 Task: Find connections with filter location Sārangpur with filter topic #sustainabilitywith filter profile language English with filter current company Aspiring Minds with filter school Government Polytechnic College with filter industry Physical, Occupational and Speech Therapists with filter service category Commercial Real Estate with filter keywords title Bookkeeper
Action: Mouse moved to (499, 63)
Screenshot: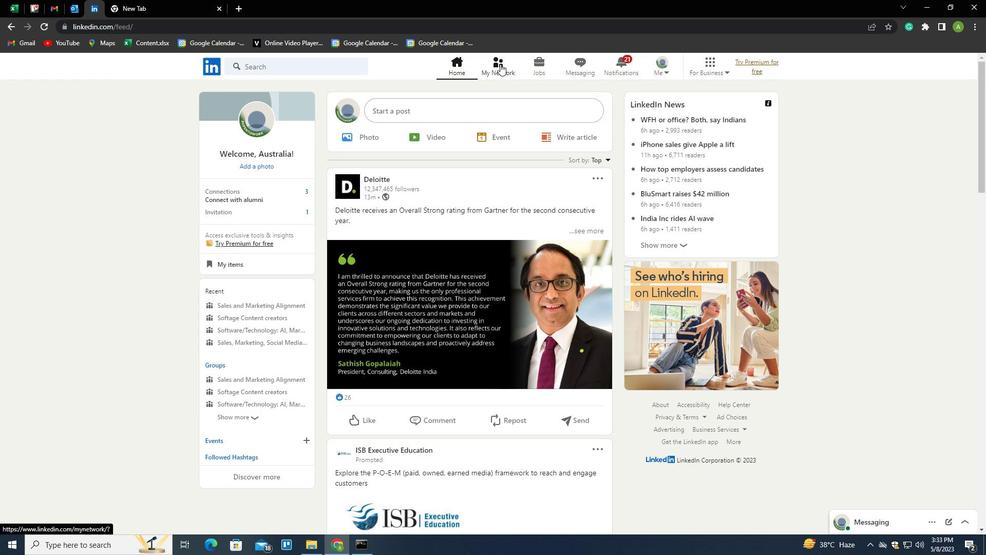 
Action: Mouse pressed left at (499, 63)
Screenshot: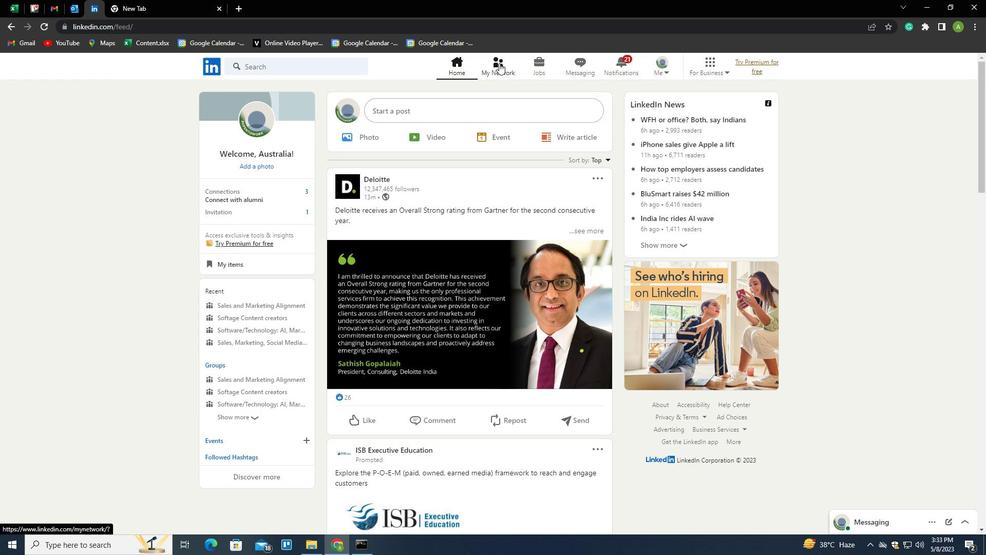 
Action: Mouse moved to (284, 119)
Screenshot: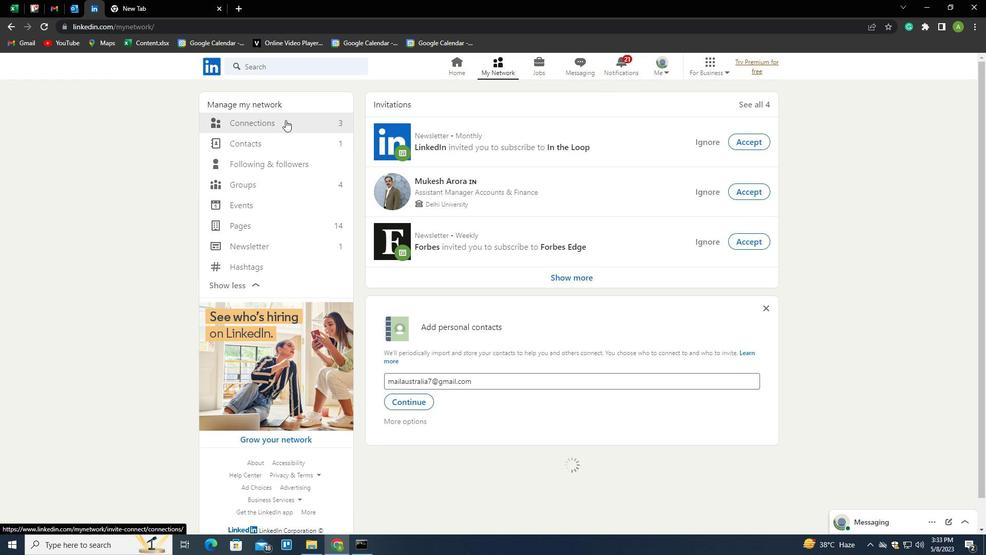 
Action: Mouse pressed left at (284, 119)
Screenshot: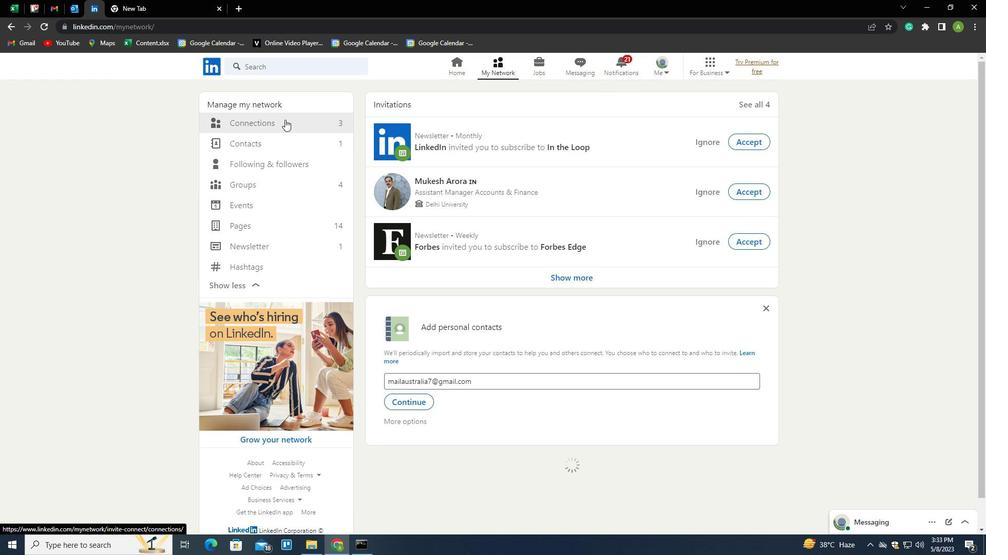 
Action: Mouse moved to (564, 121)
Screenshot: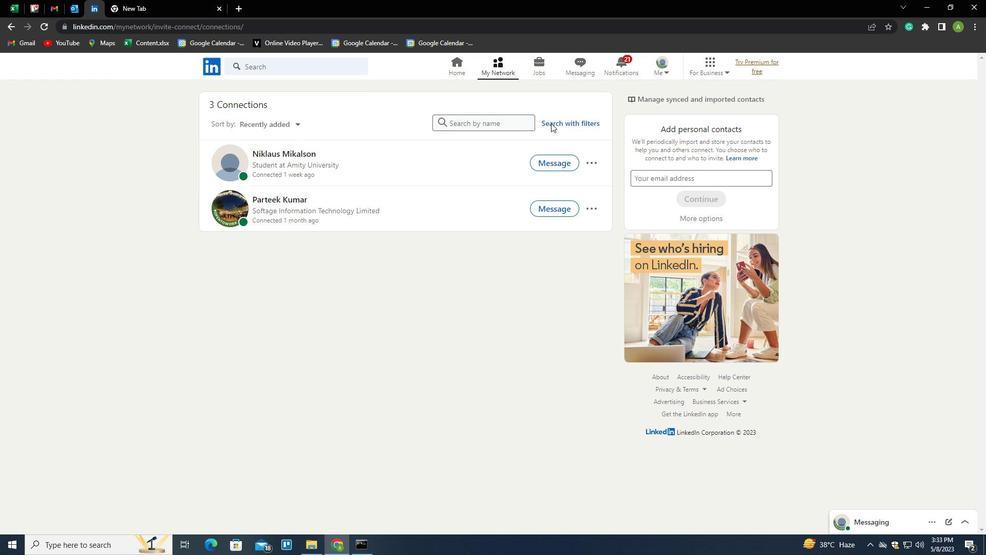 
Action: Mouse pressed left at (564, 121)
Screenshot: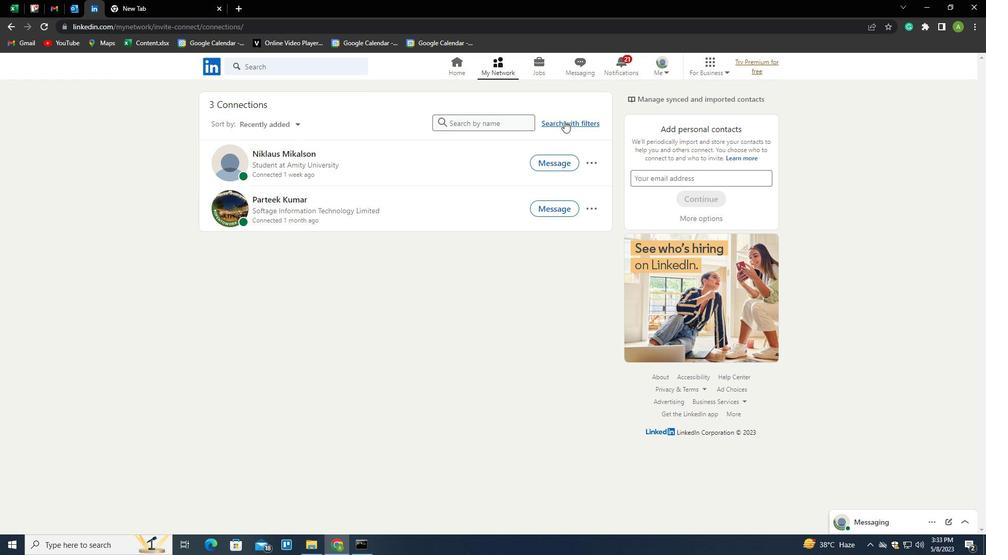 
Action: Mouse moved to (521, 95)
Screenshot: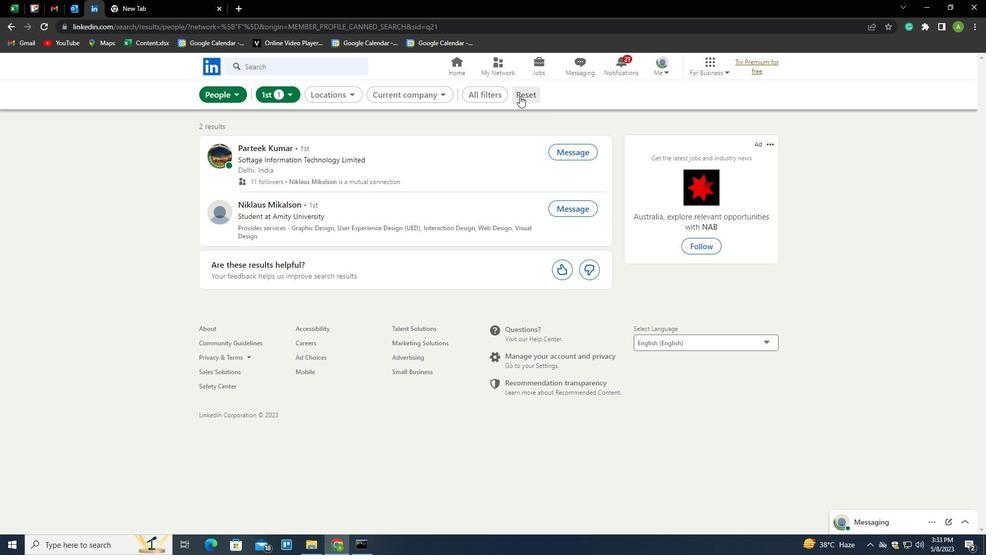 
Action: Mouse pressed left at (521, 95)
Screenshot: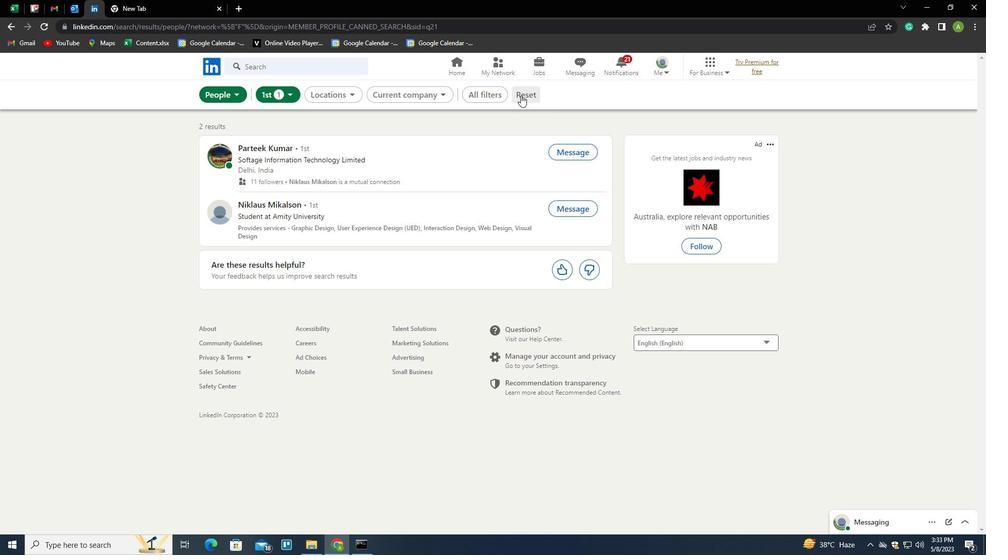 
Action: Mouse moved to (509, 97)
Screenshot: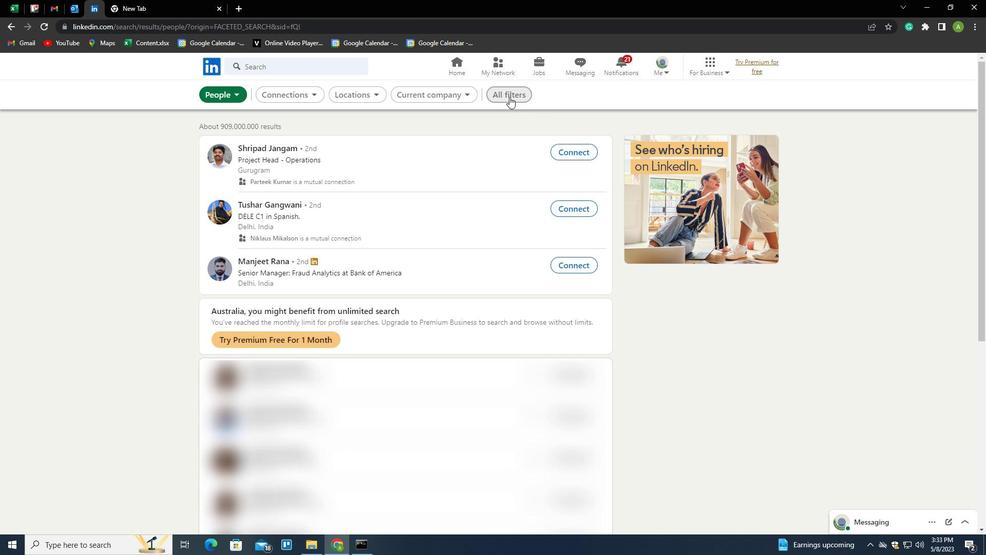
Action: Mouse pressed left at (509, 97)
Screenshot: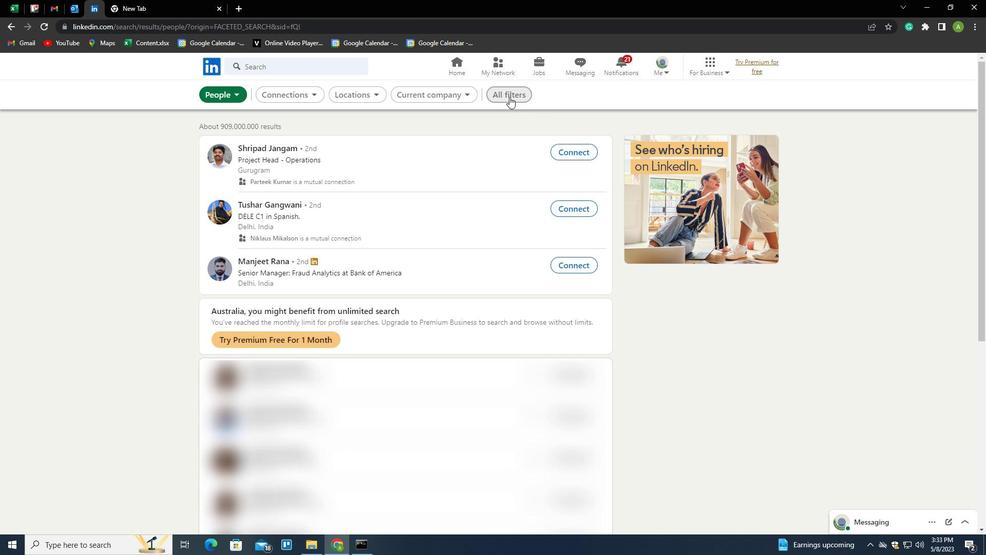 
Action: Mouse moved to (836, 274)
Screenshot: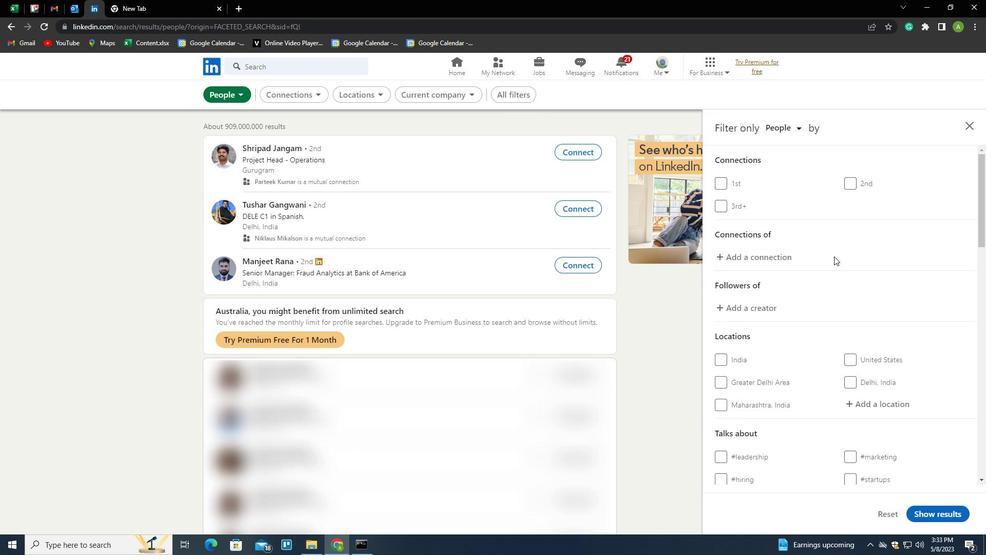 
Action: Mouse scrolled (836, 273) with delta (0, 0)
Screenshot: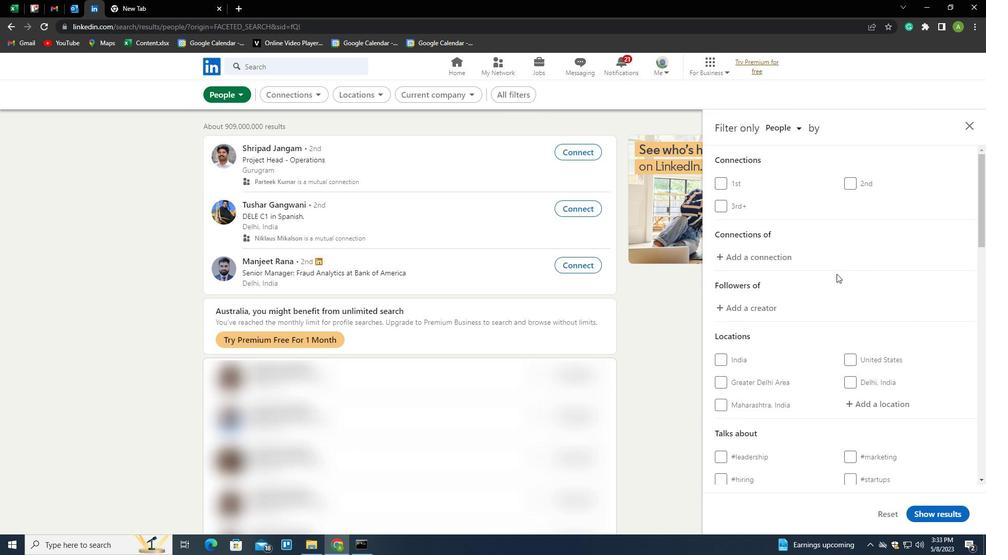 
Action: Mouse scrolled (836, 273) with delta (0, 0)
Screenshot: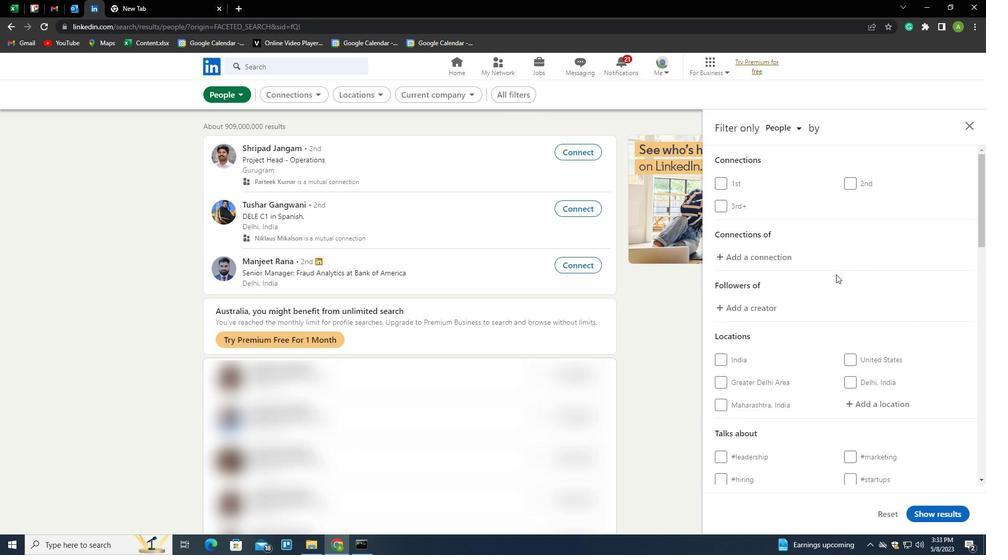 
Action: Mouse moved to (869, 308)
Screenshot: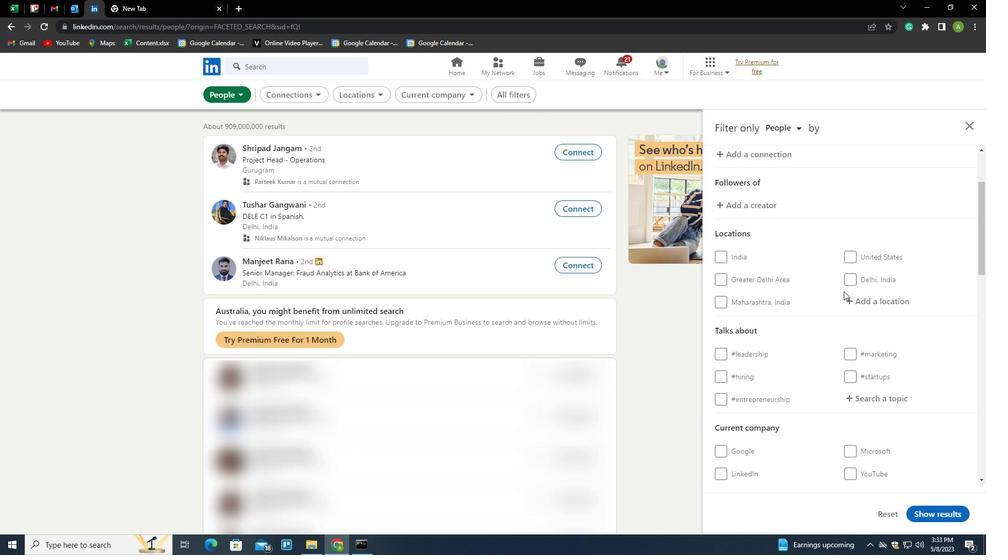 
Action: Mouse pressed left at (869, 308)
Screenshot: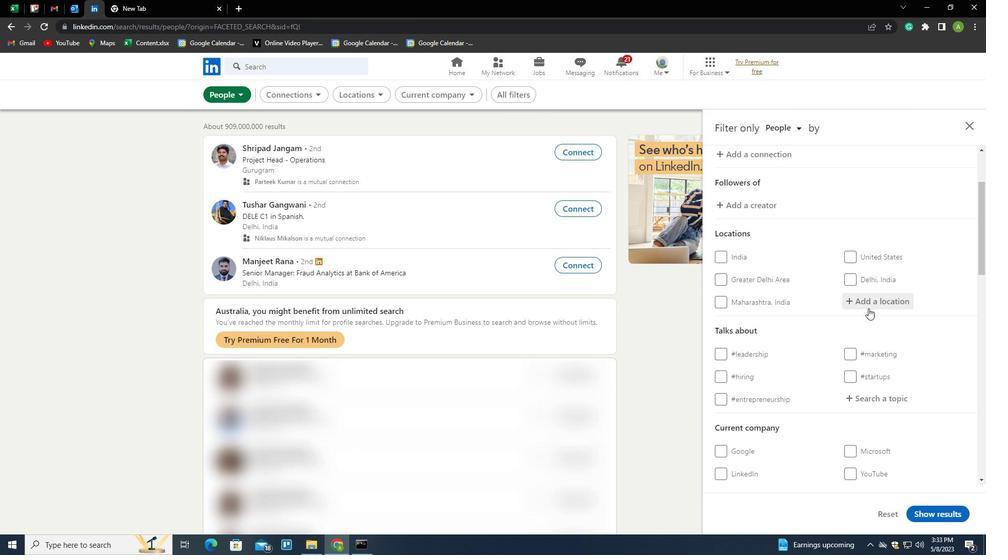 
Action: Key pressed <Key.shift>S
Screenshot: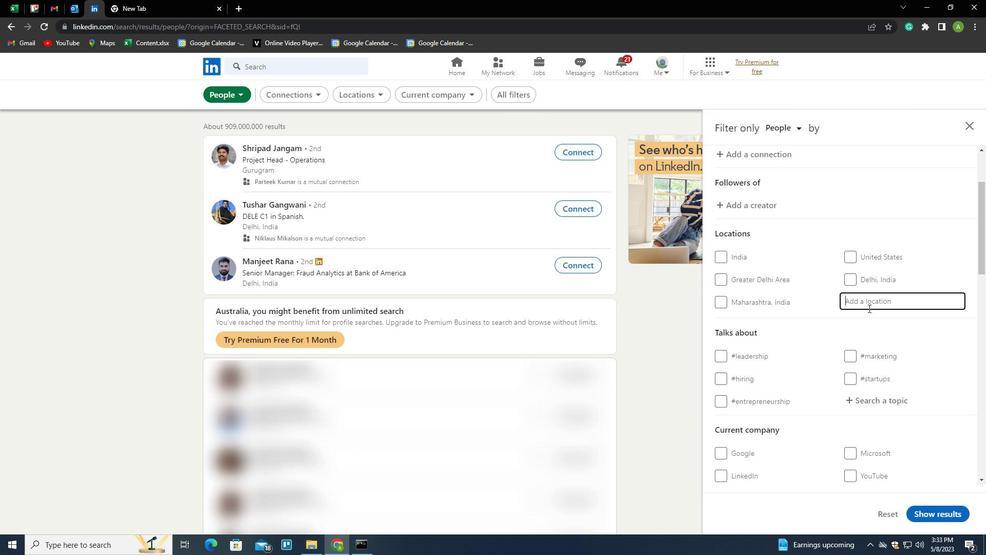 
Action: Mouse moved to (870, 295)
Screenshot: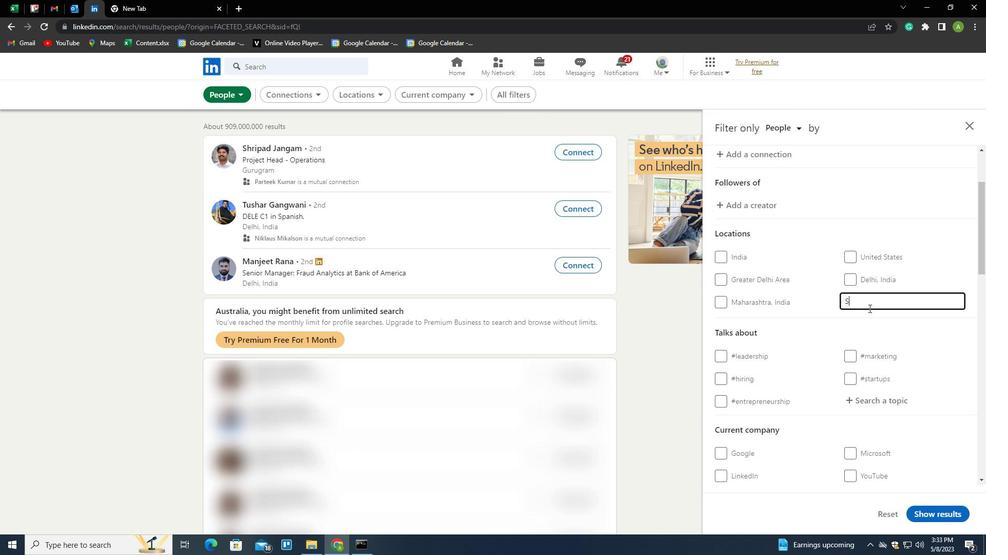 
Action: Key pressed A
Screenshot: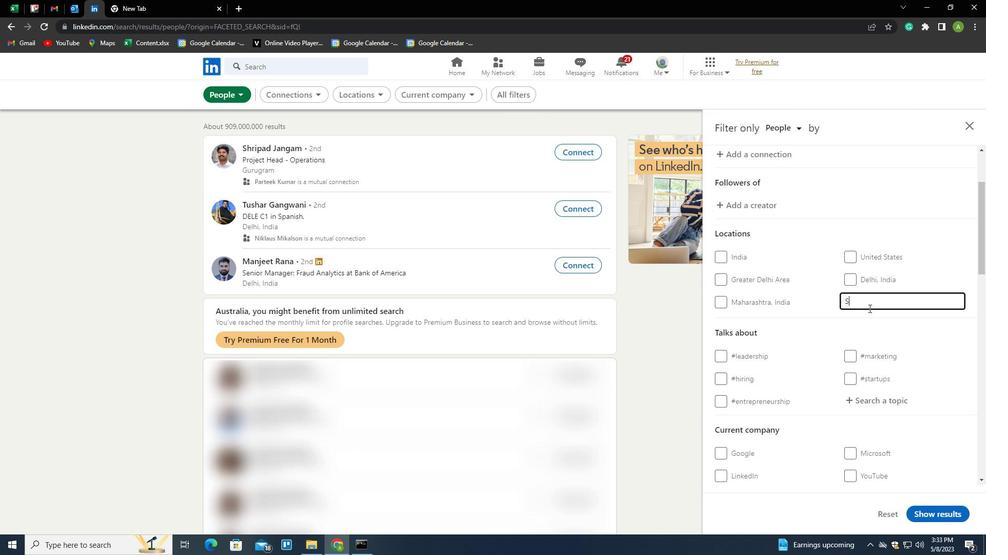 
Action: Mouse moved to (874, 288)
Screenshot: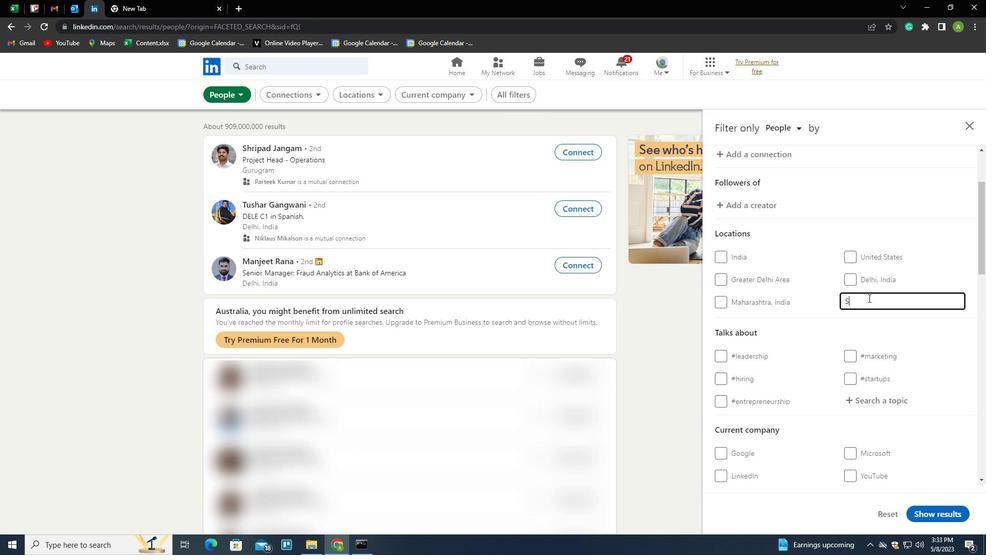 
Action: Key pressed RANGPUR<Key.down><Key.enter>
Screenshot: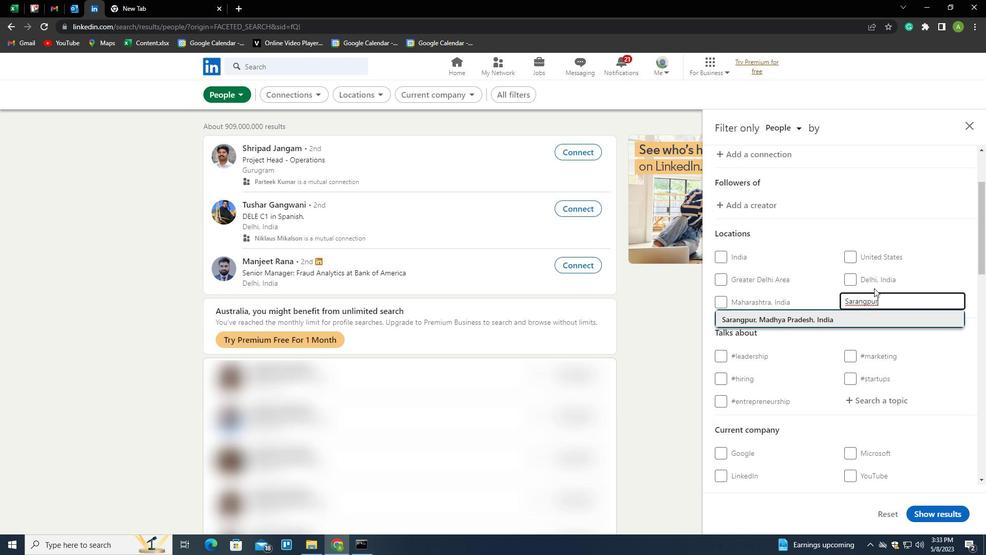 
Action: Mouse moved to (861, 298)
Screenshot: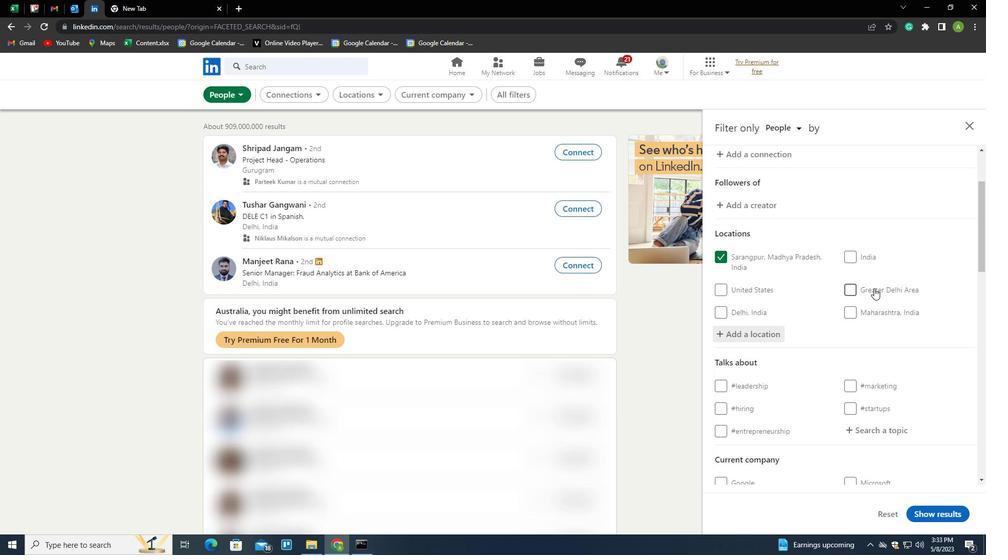 
Action: Mouse scrolled (861, 297) with delta (0, 0)
Screenshot: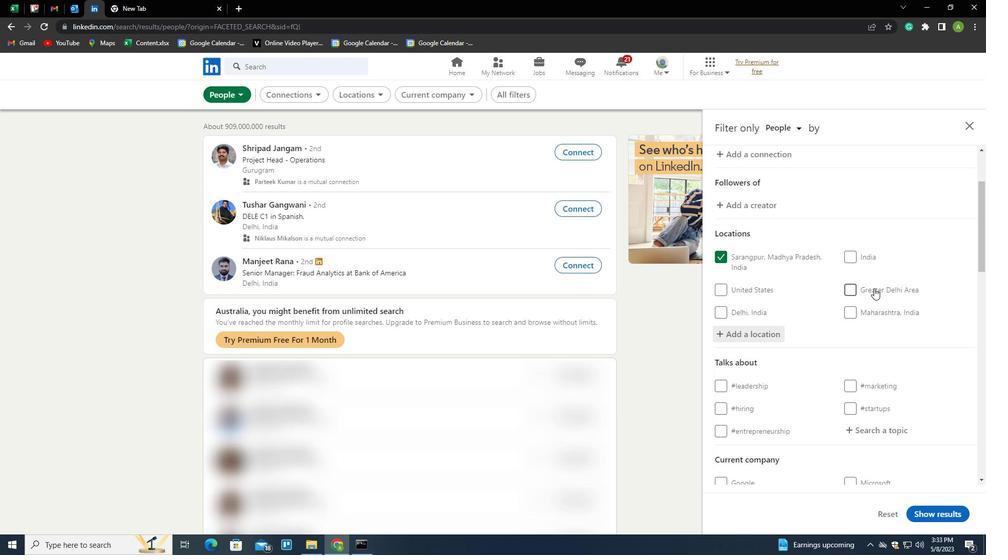 
Action: Mouse scrolled (861, 297) with delta (0, 0)
Screenshot: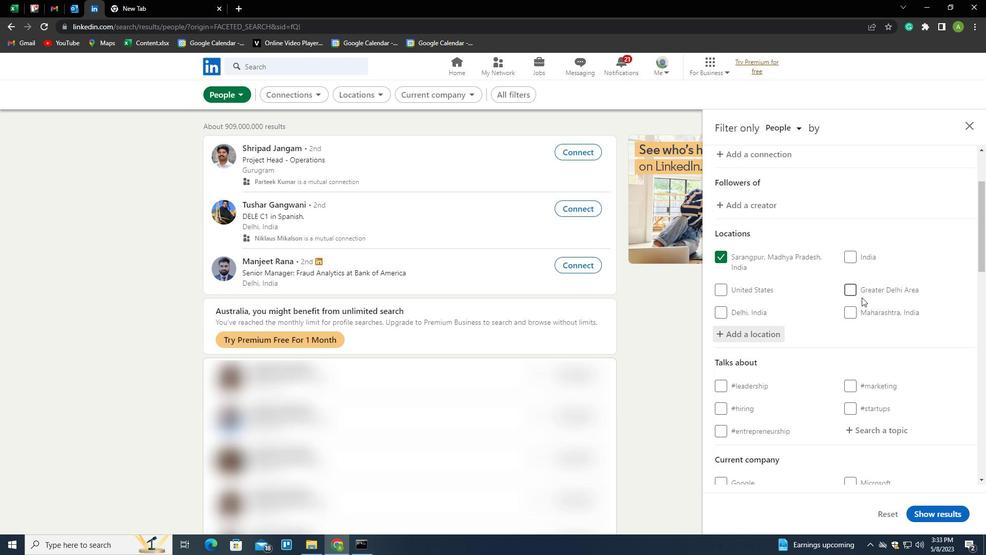 
Action: Mouse scrolled (861, 297) with delta (0, 0)
Screenshot: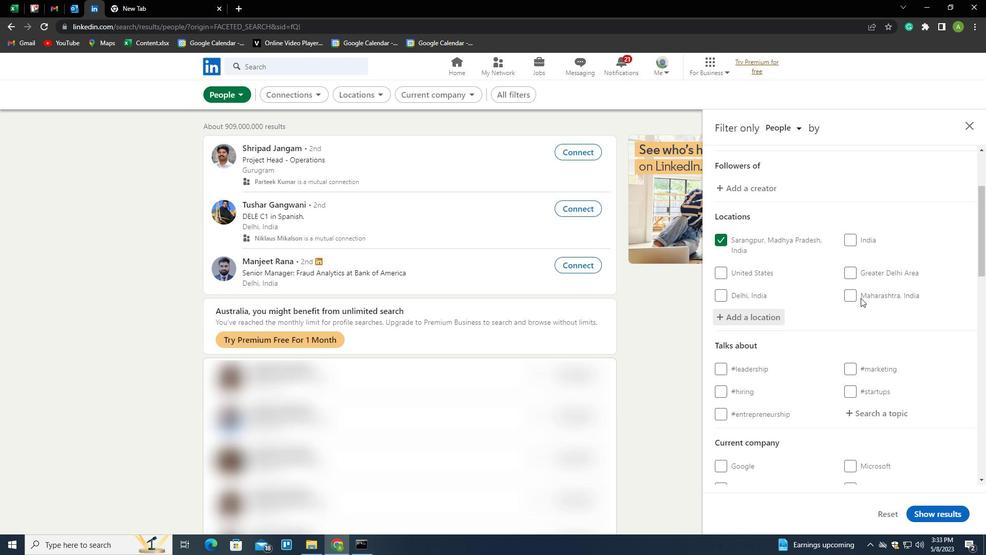 
Action: Mouse moved to (868, 278)
Screenshot: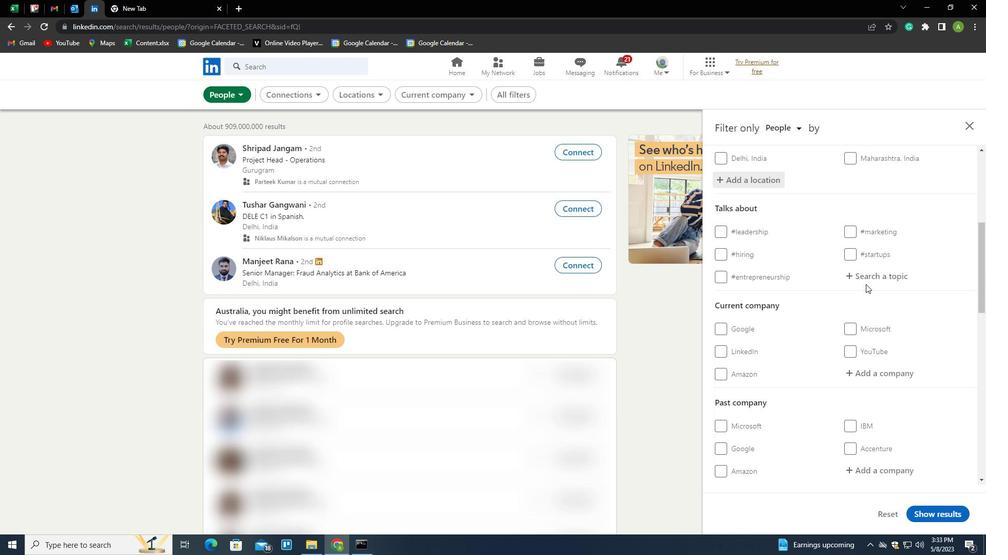 
Action: Mouse pressed left at (868, 278)
Screenshot: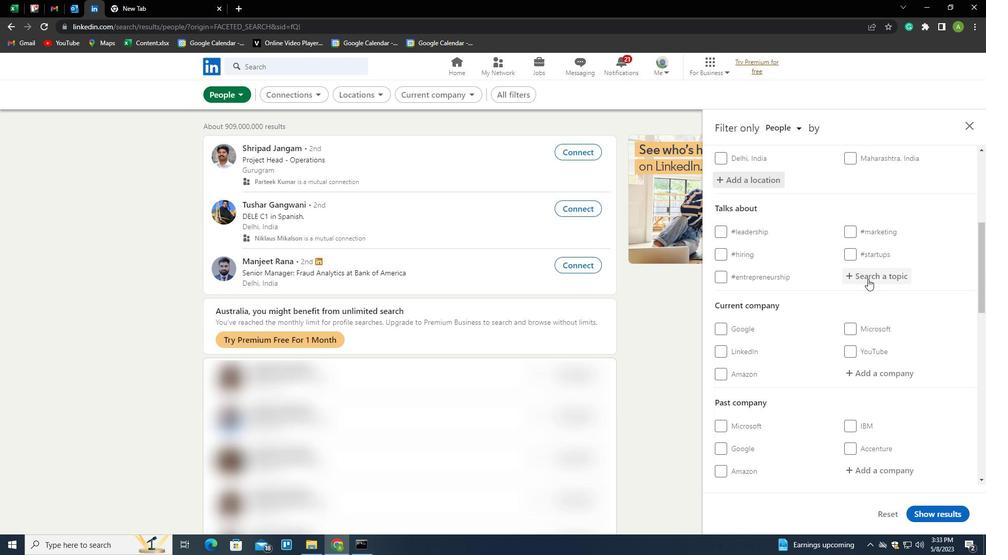 
Action: Mouse moved to (868, 277)
Screenshot: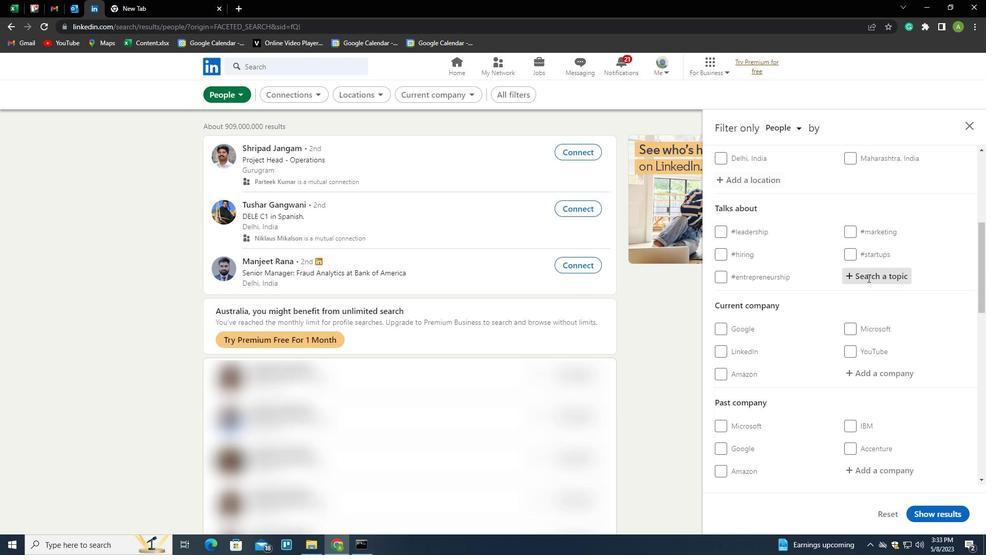 
Action: Key pressed S
Screenshot: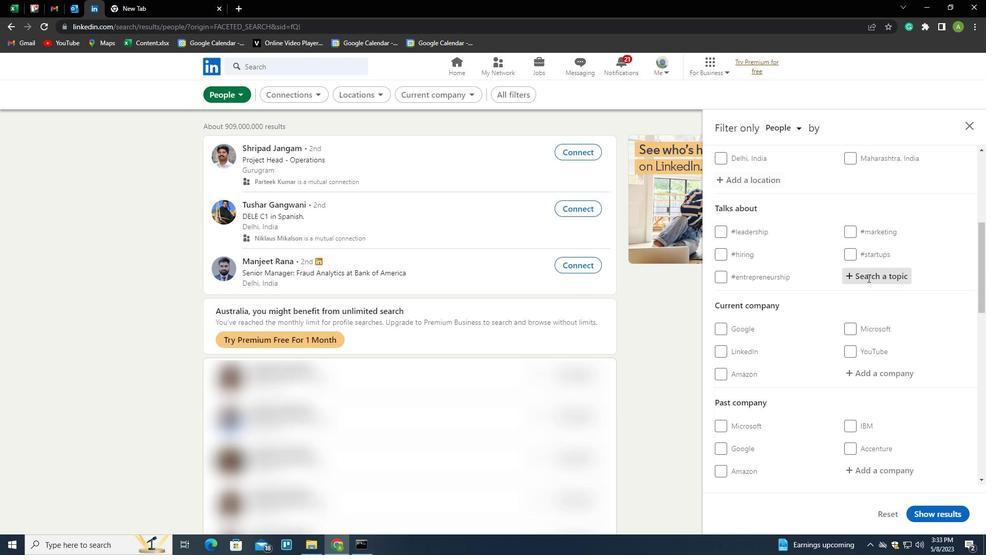 
Action: Mouse moved to (868, 277)
Screenshot: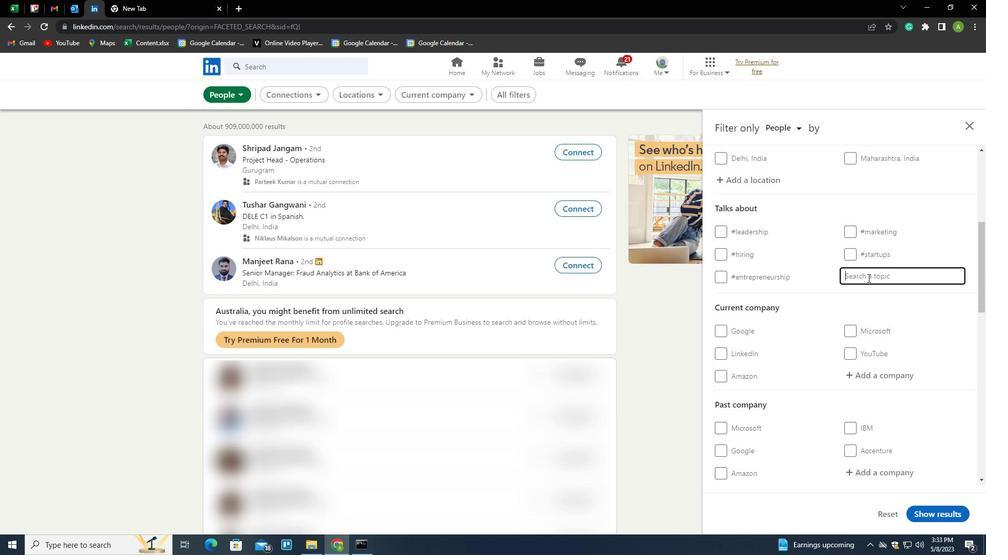 
Action: Key pressed USTAINABILITY<Key.down><Key.enter>
Screenshot: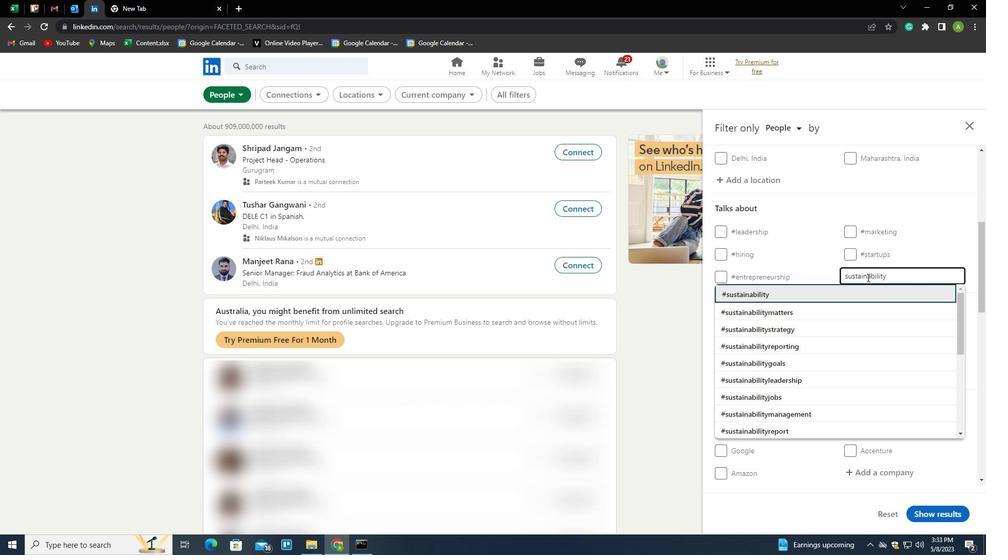 
Action: Mouse scrolled (868, 277) with delta (0, 0)
Screenshot: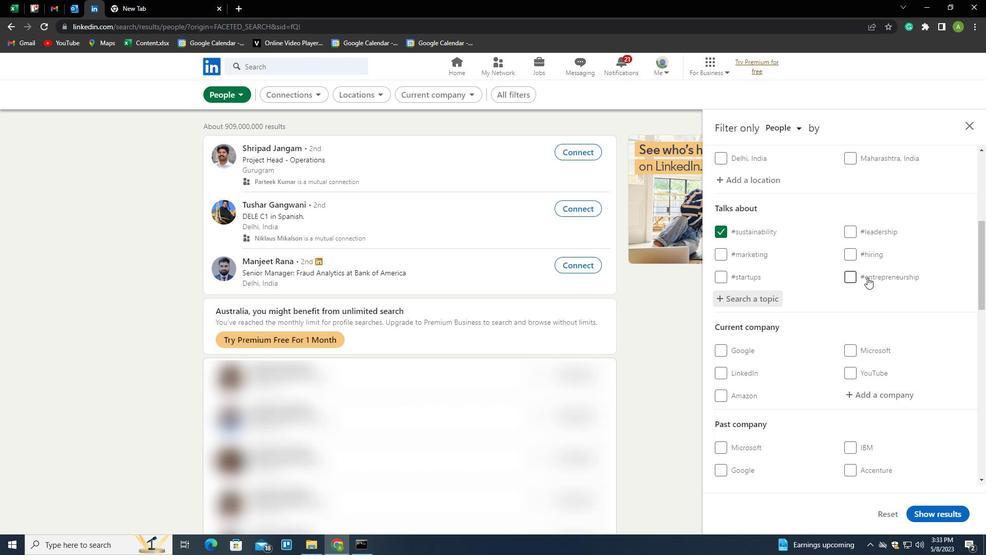 
Action: Mouse scrolled (868, 277) with delta (0, 0)
Screenshot: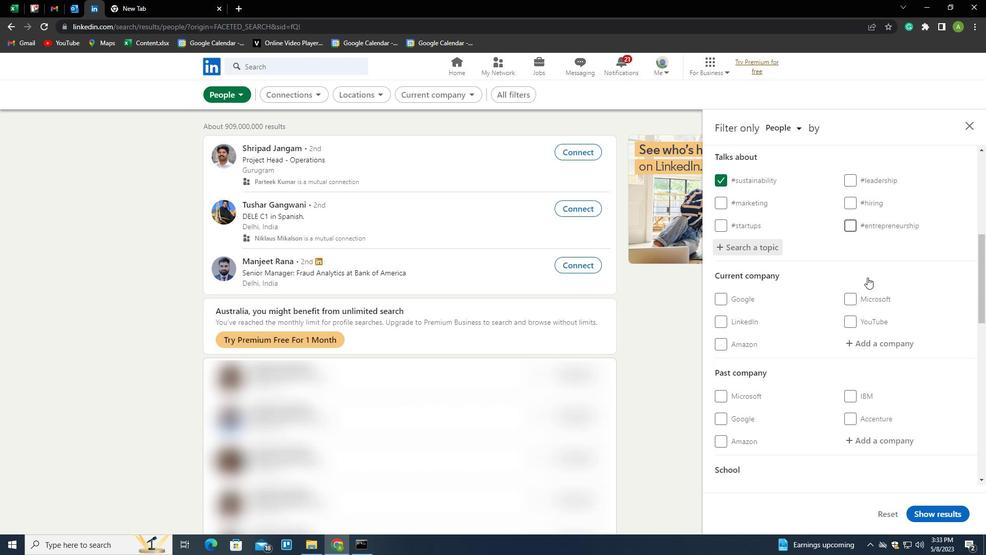 
Action: Mouse scrolled (868, 277) with delta (0, 0)
Screenshot: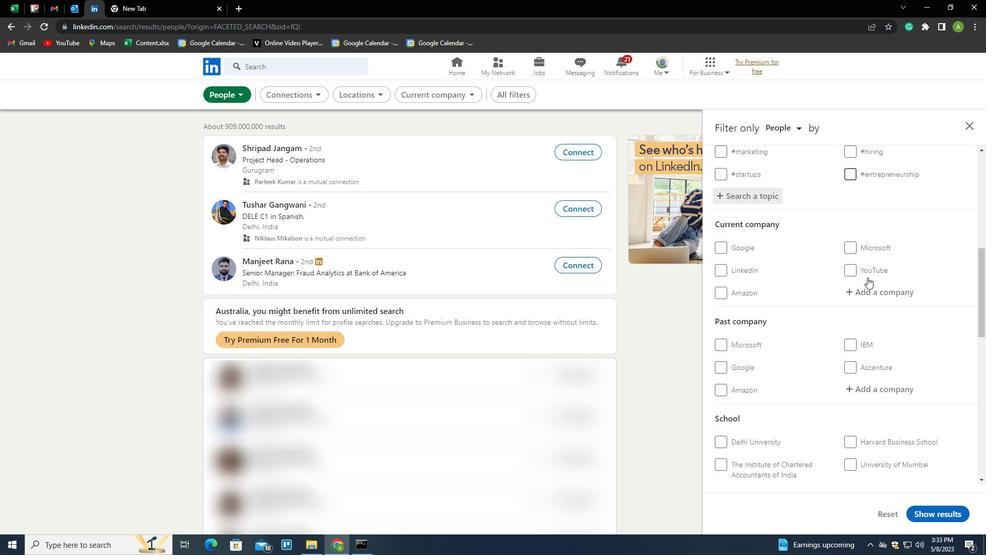 
Action: Mouse scrolled (868, 277) with delta (0, 0)
Screenshot: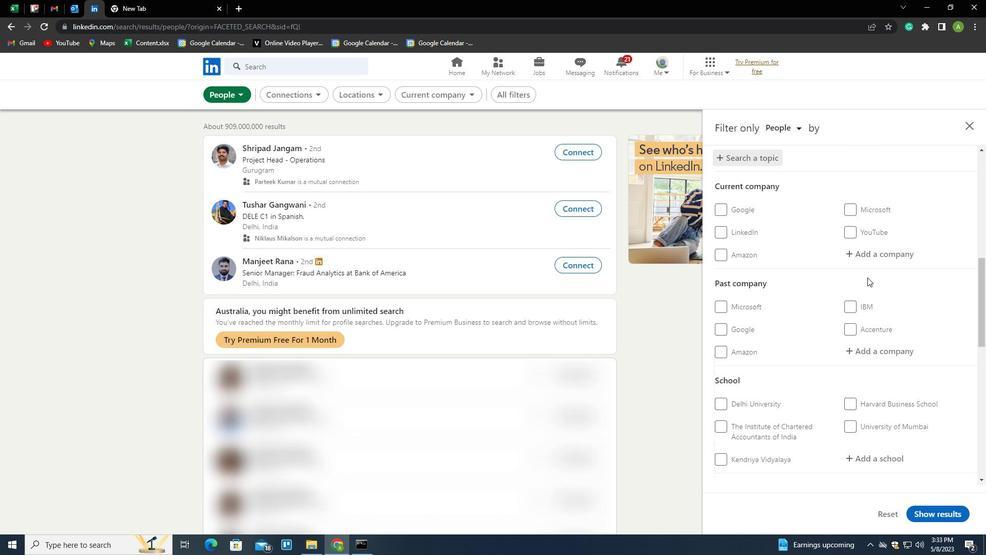 
Action: Mouse scrolled (868, 277) with delta (0, 0)
Screenshot: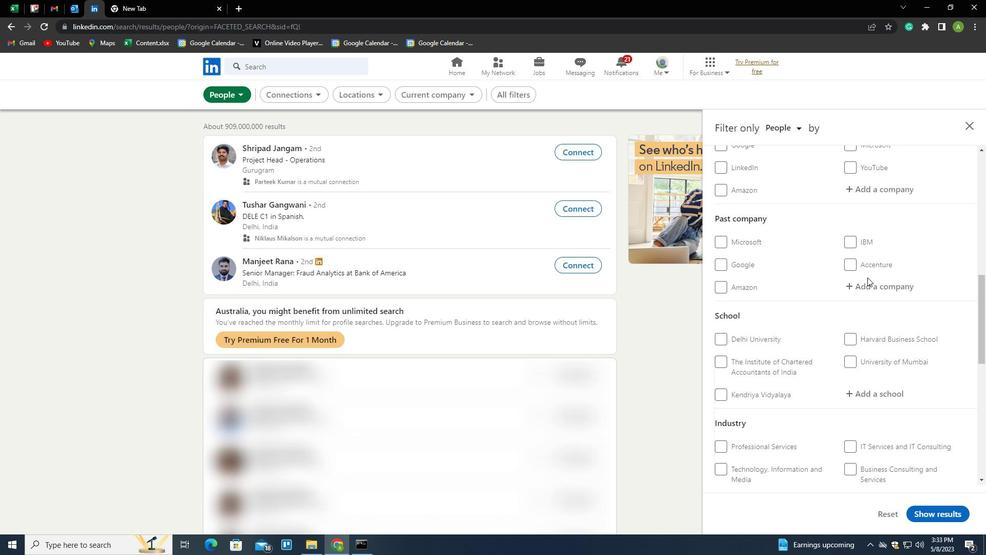 
Action: Mouse scrolled (868, 277) with delta (0, 0)
Screenshot: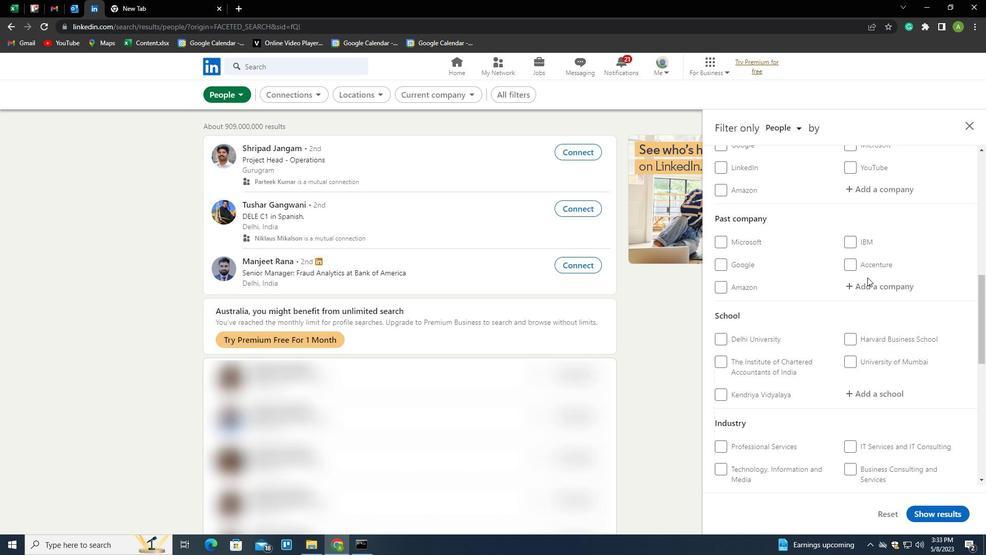 
Action: Mouse scrolled (868, 277) with delta (0, 0)
Screenshot: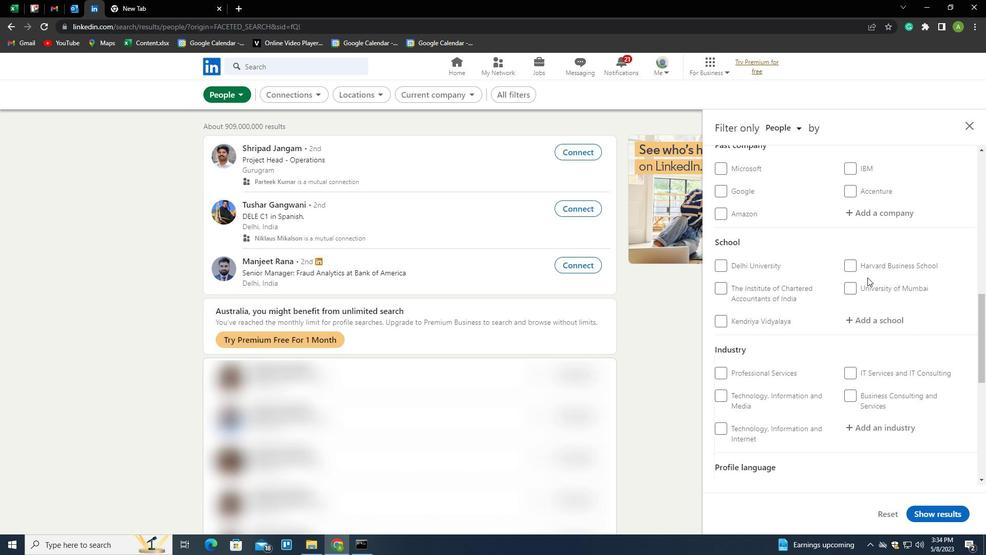 
Action: Mouse scrolled (868, 277) with delta (0, 0)
Screenshot: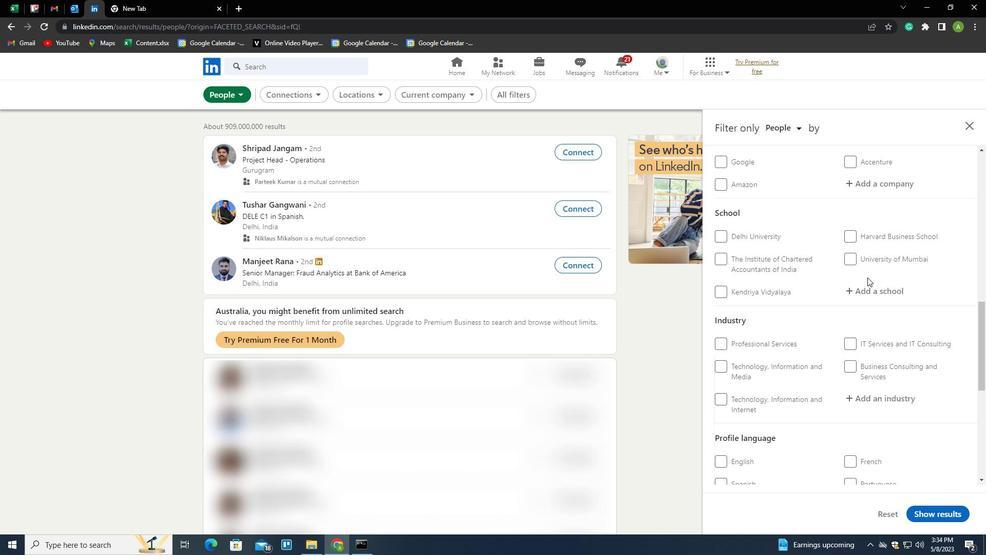 
Action: Mouse scrolled (868, 277) with delta (0, 0)
Screenshot: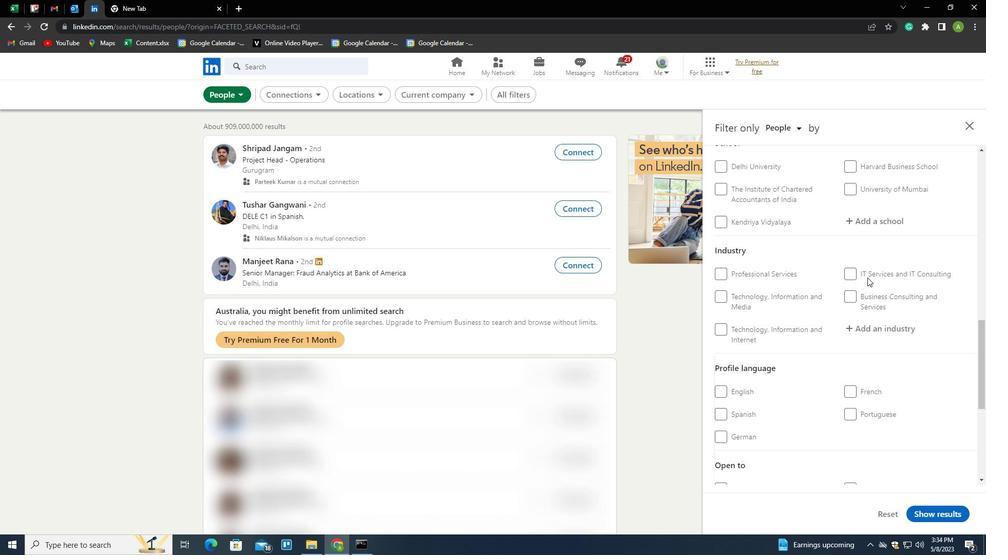 
Action: Mouse moved to (740, 309)
Screenshot: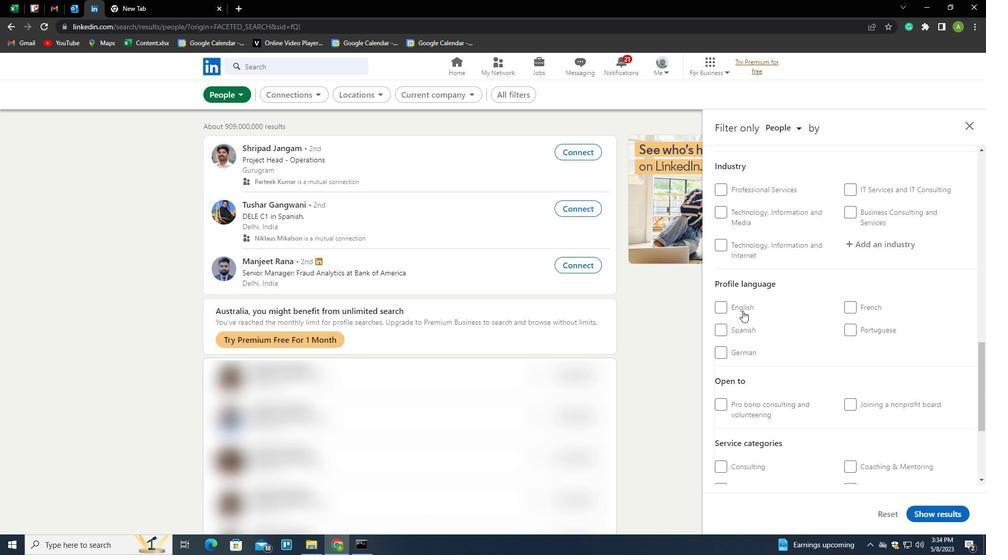 
Action: Mouse pressed left at (740, 309)
Screenshot: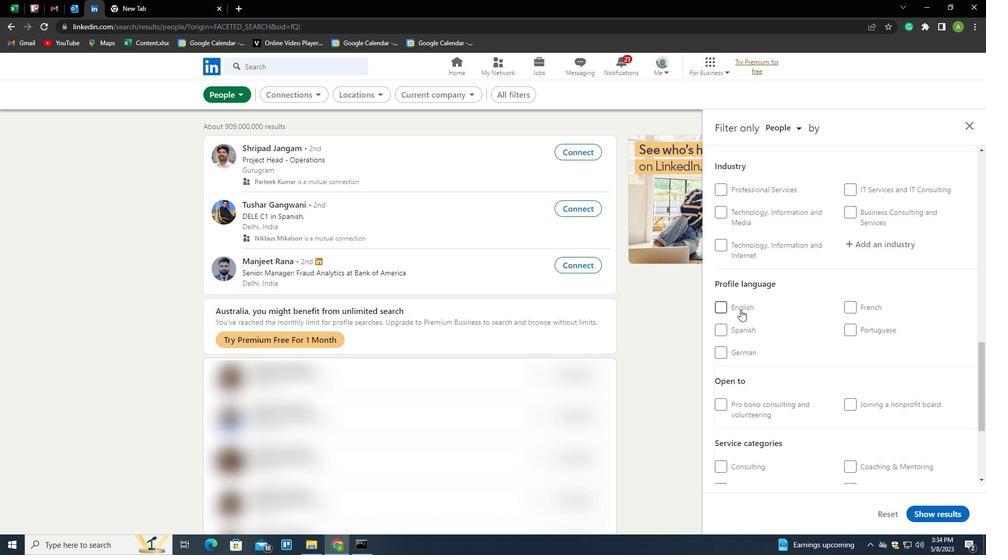 
Action: Mouse moved to (880, 297)
Screenshot: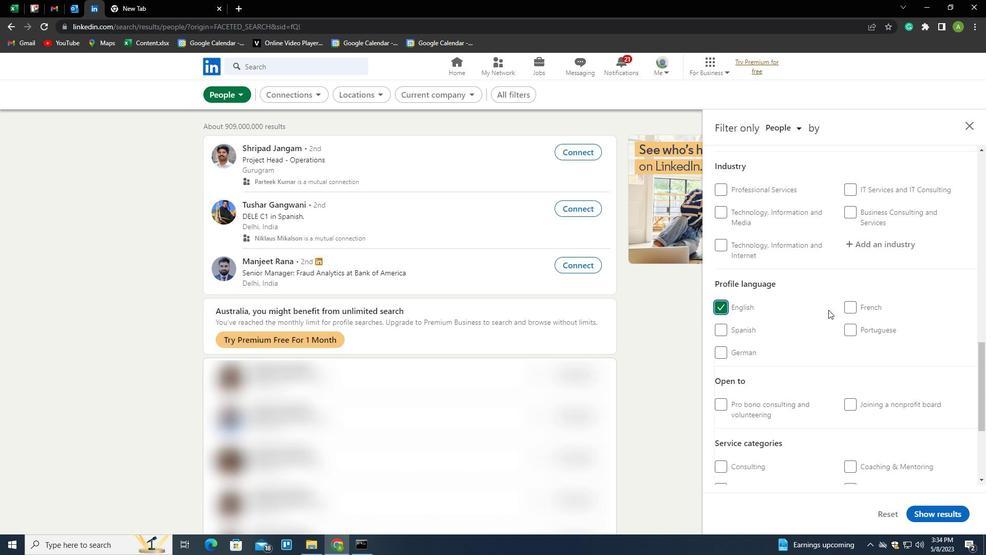 
Action: Mouse scrolled (880, 298) with delta (0, 0)
Screenshot: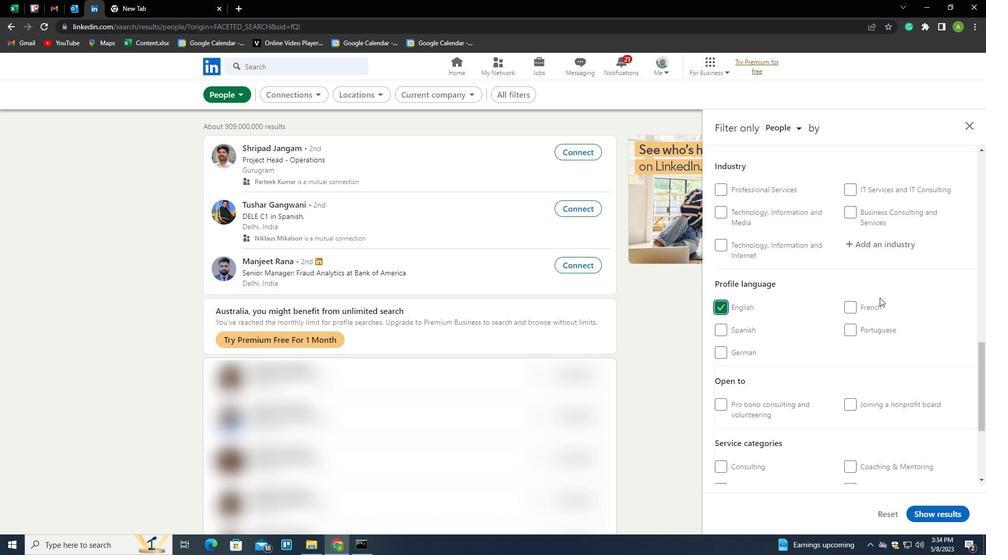 
Action: Mouse scrolled (880, 298) with delta (0, 0)
Screenshot: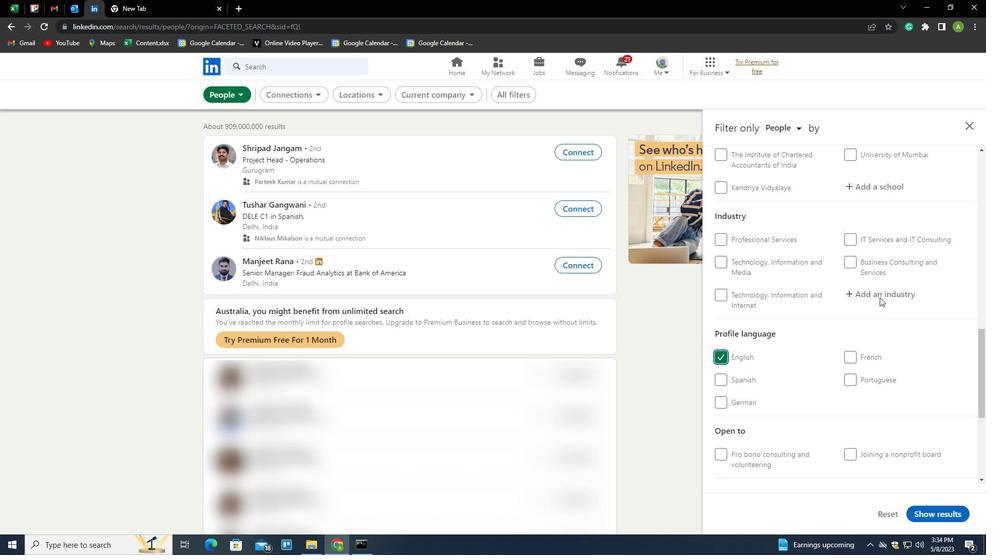 
Action: Mouse scrolled (880, 298) with delta (0, 0)
Screenshot: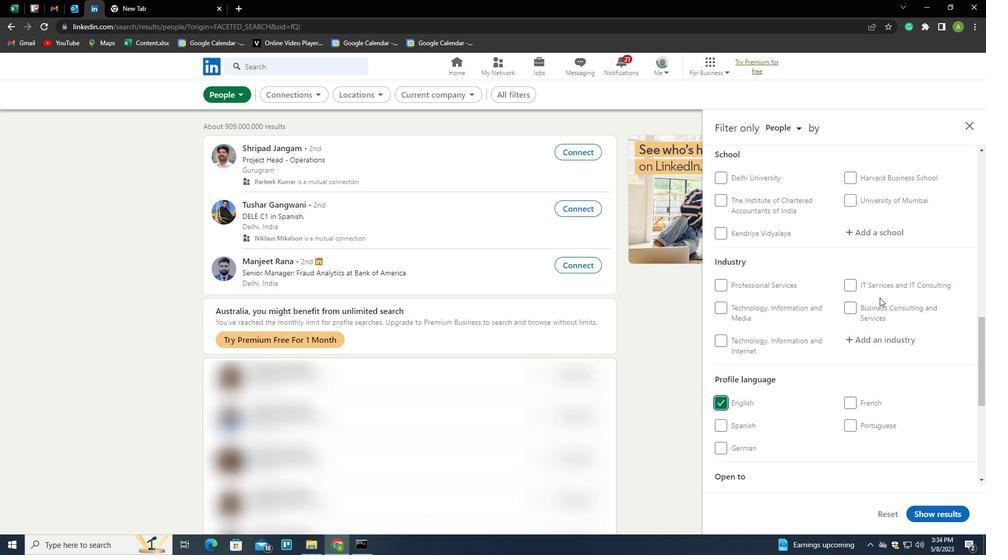 
Action: Mouse scrolled (880, 298) with delta (0, 0)
Screenshot: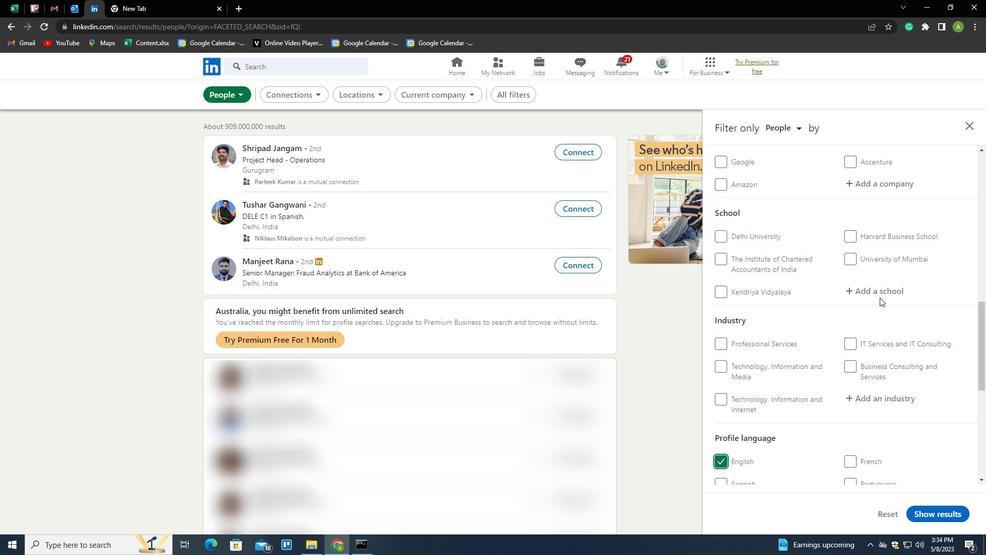 
Action: Mouse scrolled (880, 298) with delta (0, 0)
Screenshot: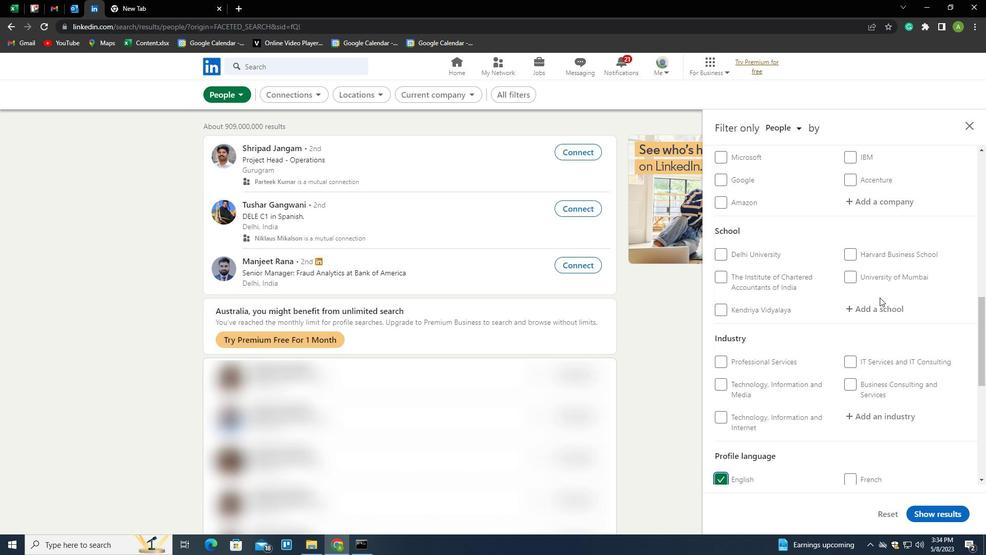 
Action: Mouse scrolled (880, 298) with delta (0, 0)
Screenshot: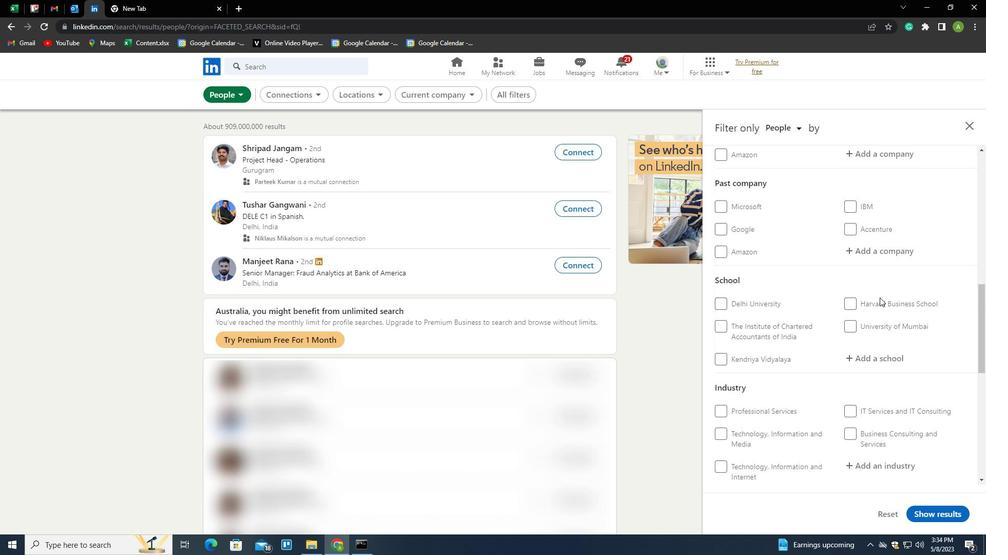 
Action: Mouse scrolled (880, 298) with delta (0, 0)
Screenshot: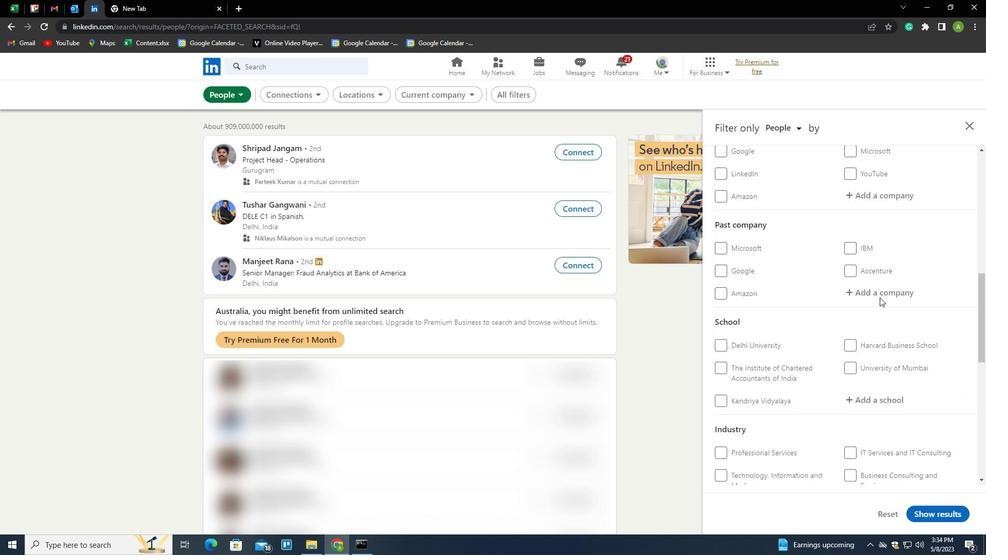 
Action: Mouse moved to (875, 288)
Screenshot: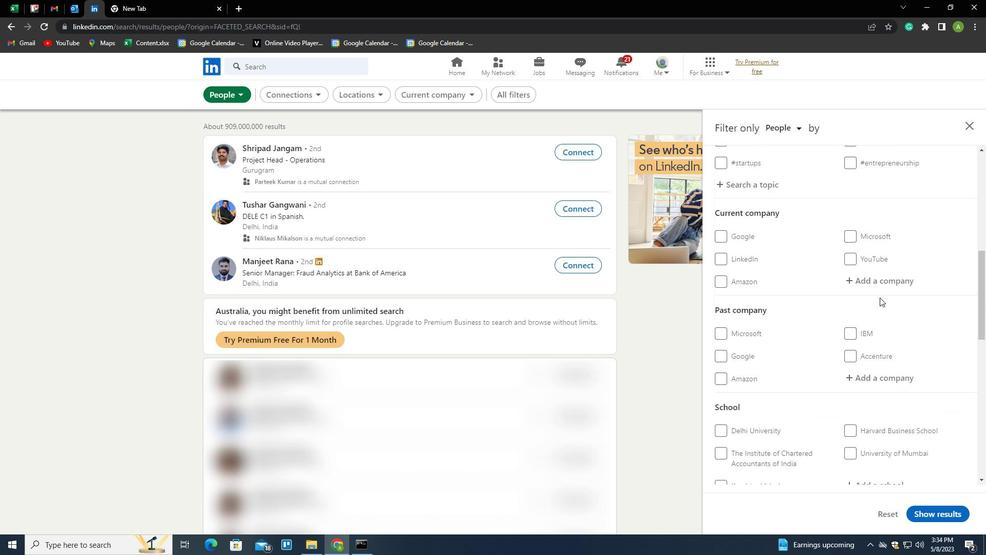 
Action: Mouse pressed left at (875, 288)
Screenshot: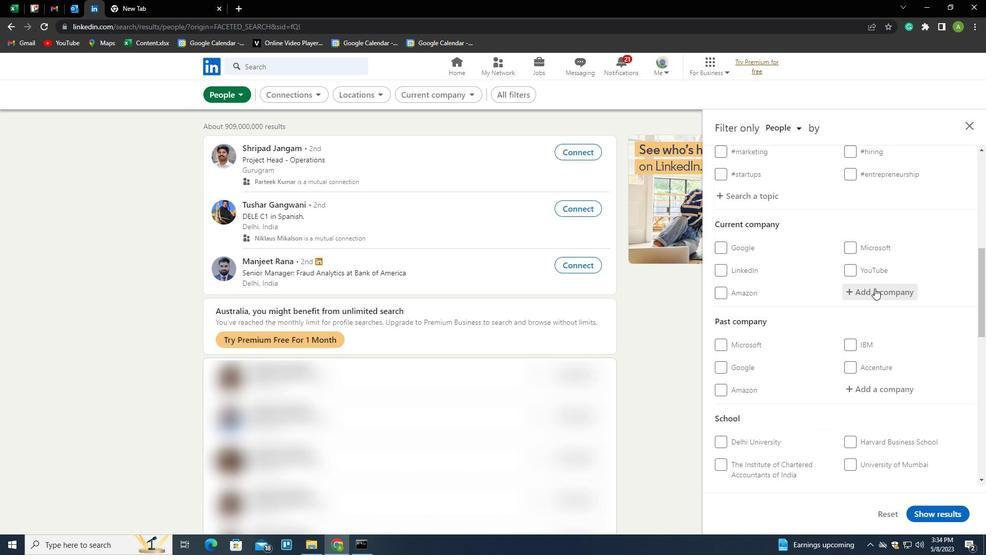 
Action: Key pressed <Key.shift>ASPITIN<Key.backspace><Key.backspace><Key.backspace>RING<Key.space><Key.space><Key.backspace><Key.shift>S<Key.backspace><Key.shift>MINDA<Key.backspace>S<Key.down><Key.enter>
Screenshot: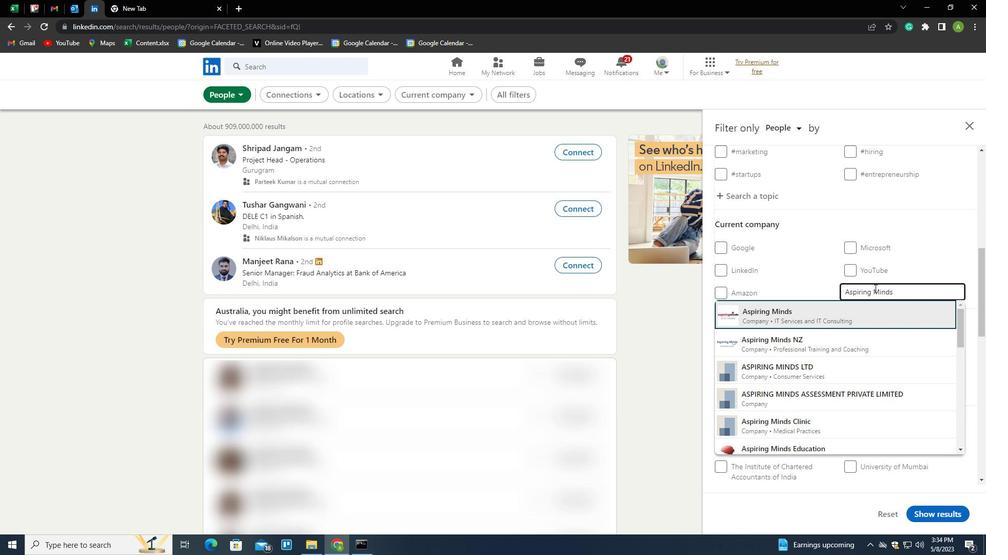 
Action: Mouse scrolled (875, 287) with delta (0, 0)
Screenshot: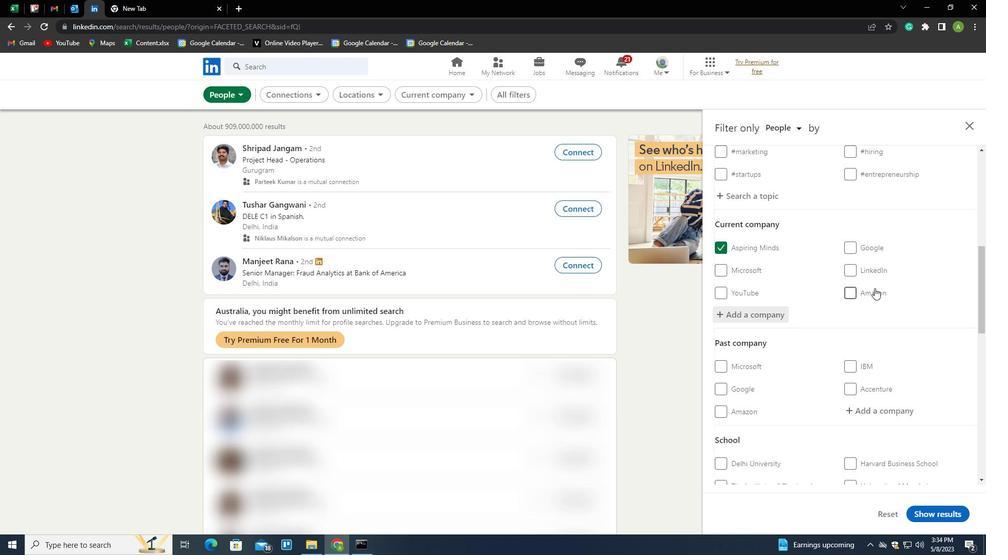 
Action: Mouse scrolled (875, 287) with delta (0, 0)
Screenshot: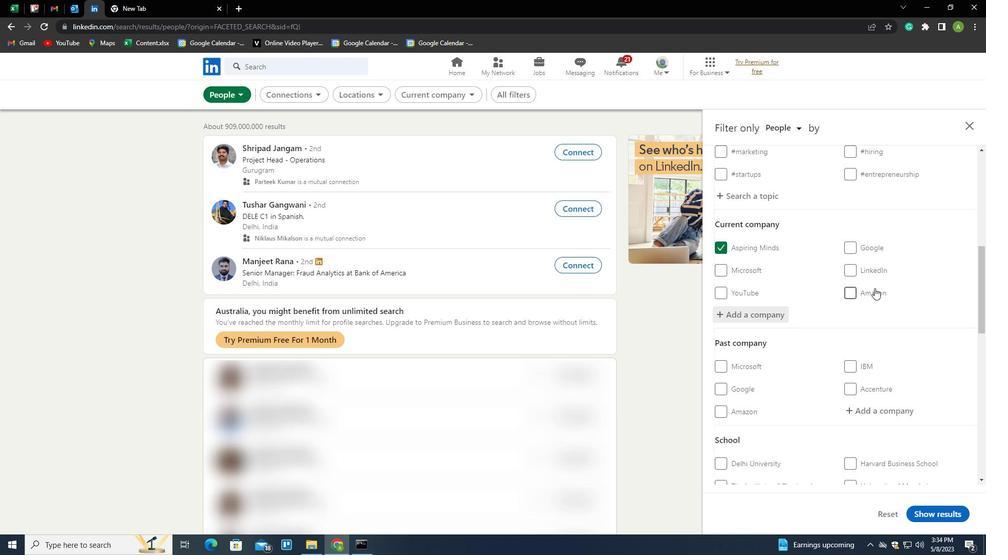 
Action: Mouse scrolled (875, 287) with delta (0, 0)
Screenshot: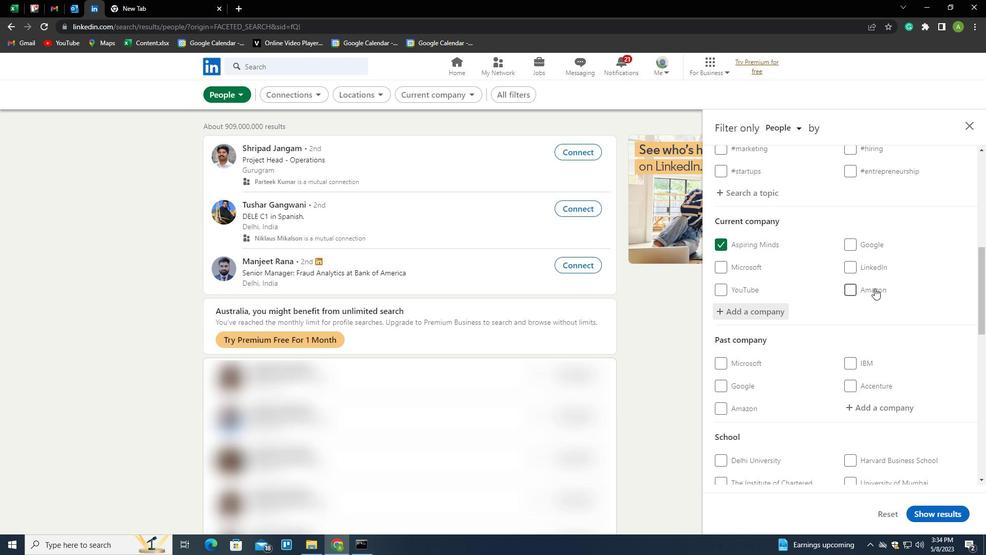 
Action: Mouse scrolled (875, 287) with delta (0, 0)
Screenshot: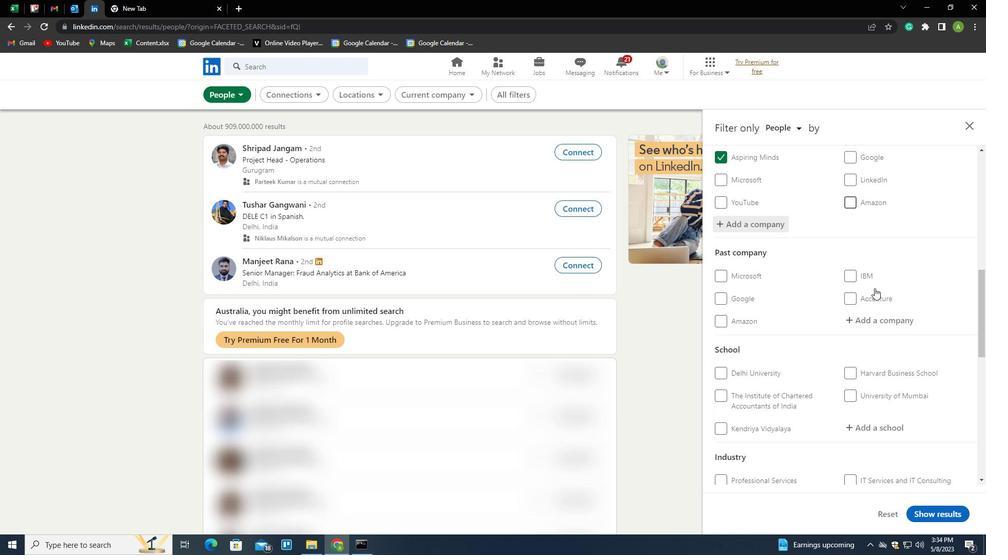 
Action: Mouse moved to (871, 310)
Screenshot: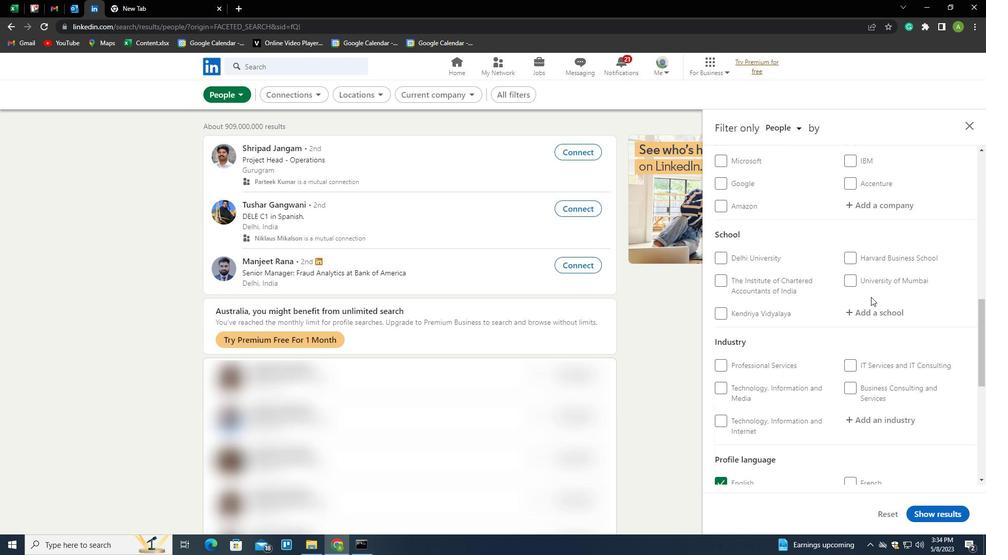 
Action: Mouse pressed left at (871, 310)
Screenshot: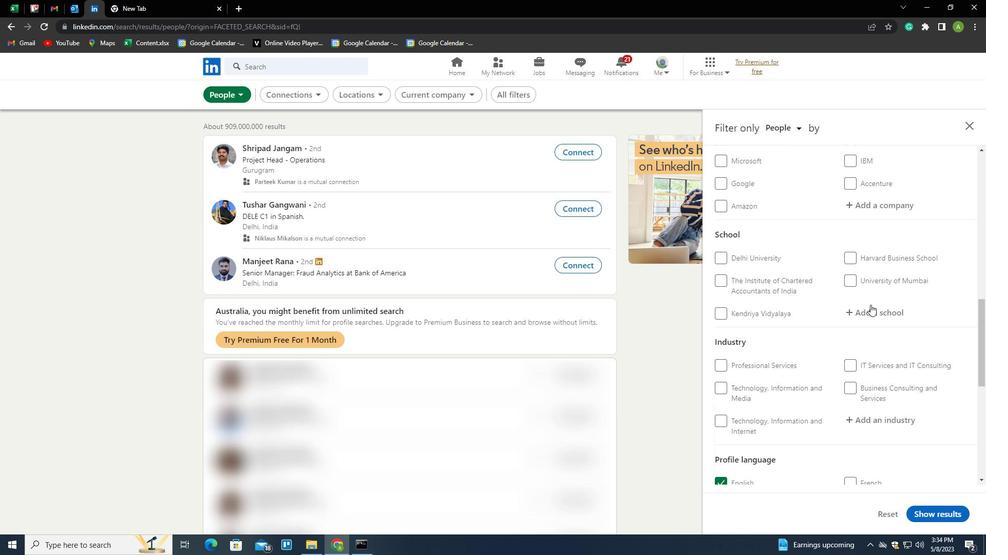 
Action: Key pressed <Key.shift>
Screenshot: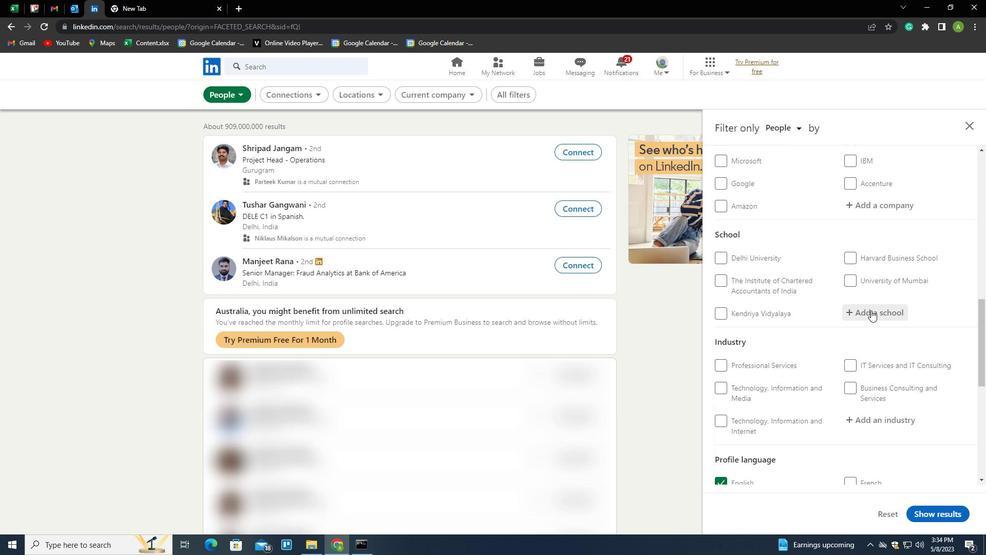 
Action: Mouse moved to (871, 310)
Screenshot: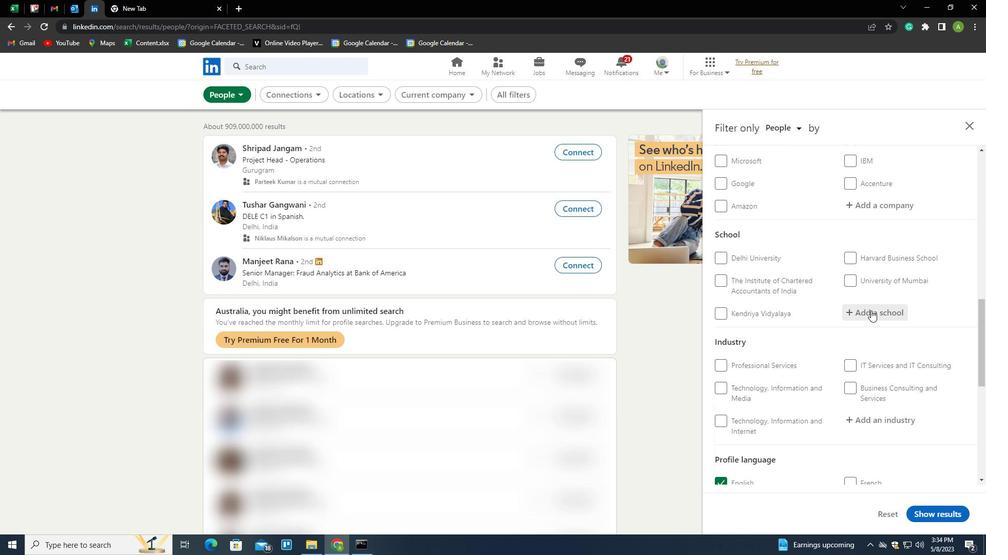 
Action: Key pressed GOBE<Key.backspace><Key.backspace>VERNMENT<Key.space><Key.shift>POLYTECHNIC<Key.space><Key.shift><Key.shift><Key.shift><Key.shift><Key.shift><Key.shift><Key.shift><Key.shift><Key.shift><Key.shift><Key.shift>COLLEGE<Key.down><Key.enter>
Screenshot: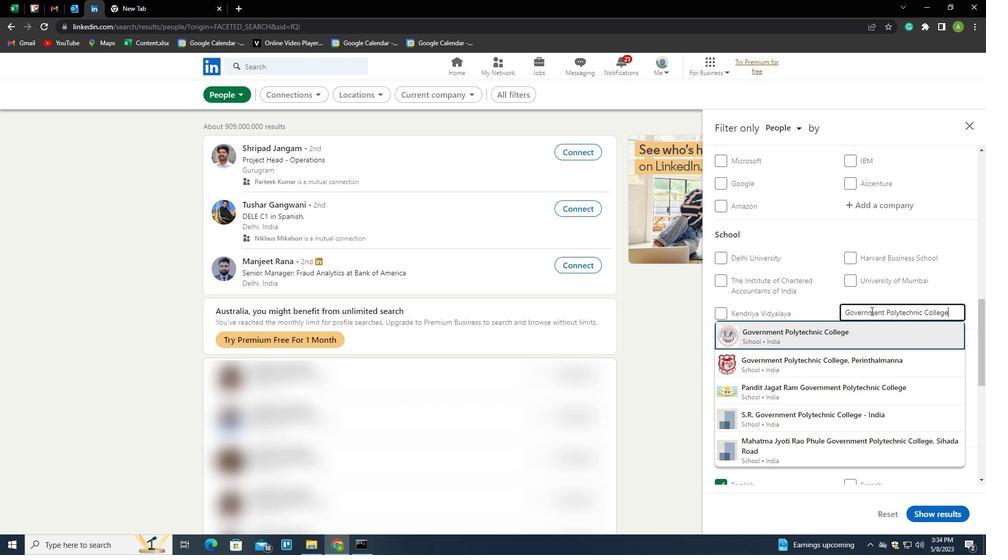 
Action: Mouse moved to (871, 311)
Screenshot: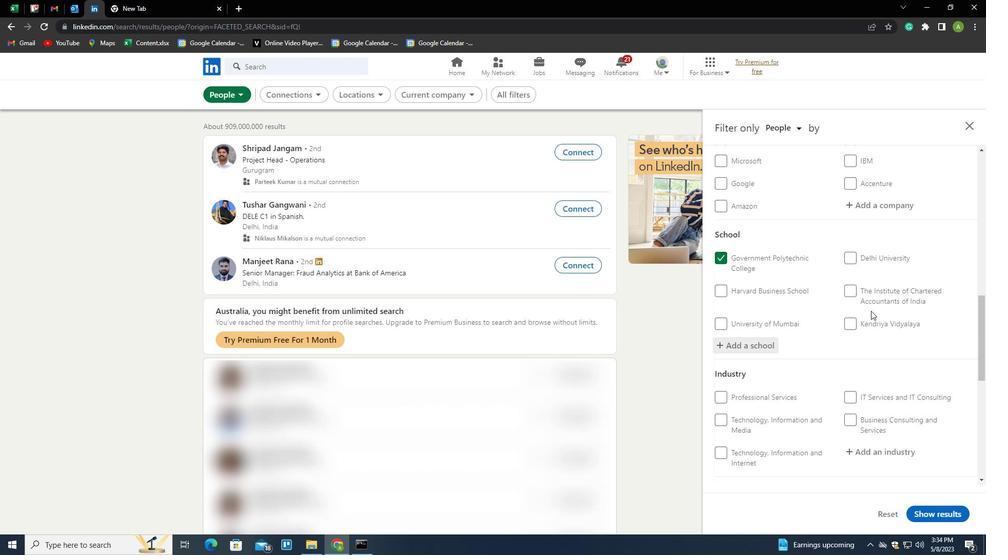 
Action: Mouse scrolled (871, 310) with delta (0, 0)
Screenshot: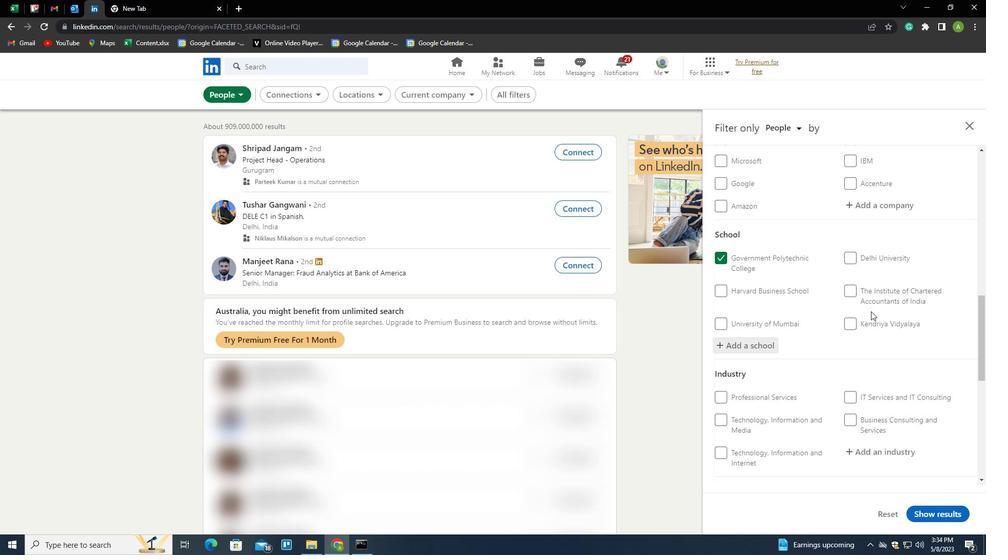 
Action: Mouse scrolled (871, 310) with delta (0, 0)
Screenshot: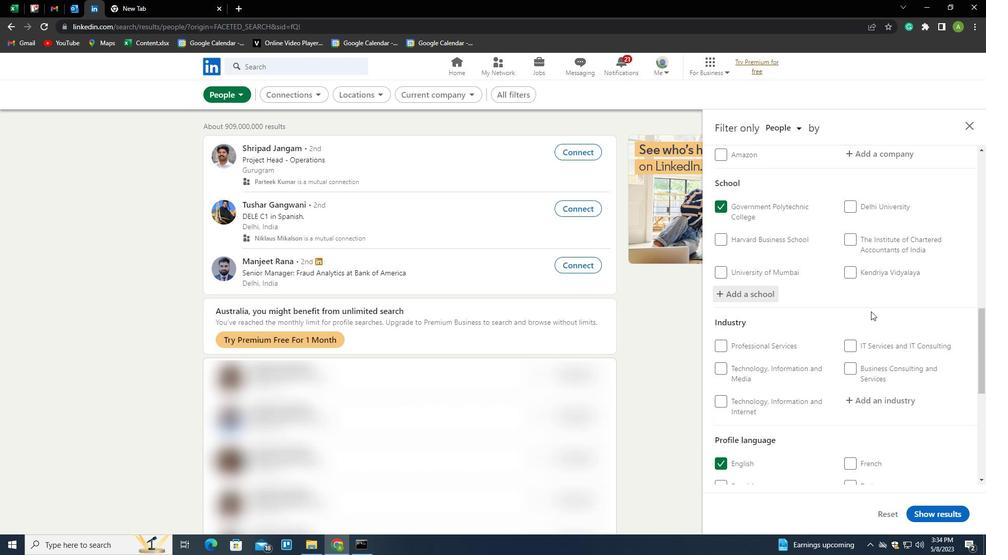 
Action: Mouse scrolled (871, 310) with delta (0, 0)
Screenshot: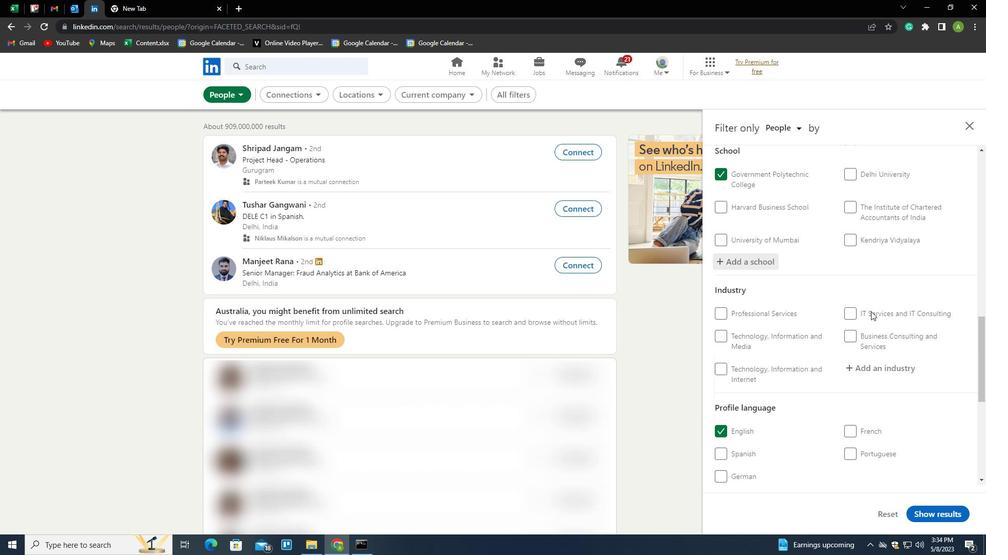 
Action: Mouse scrolled (871, 310) with delta (0, 0)
Screenshot: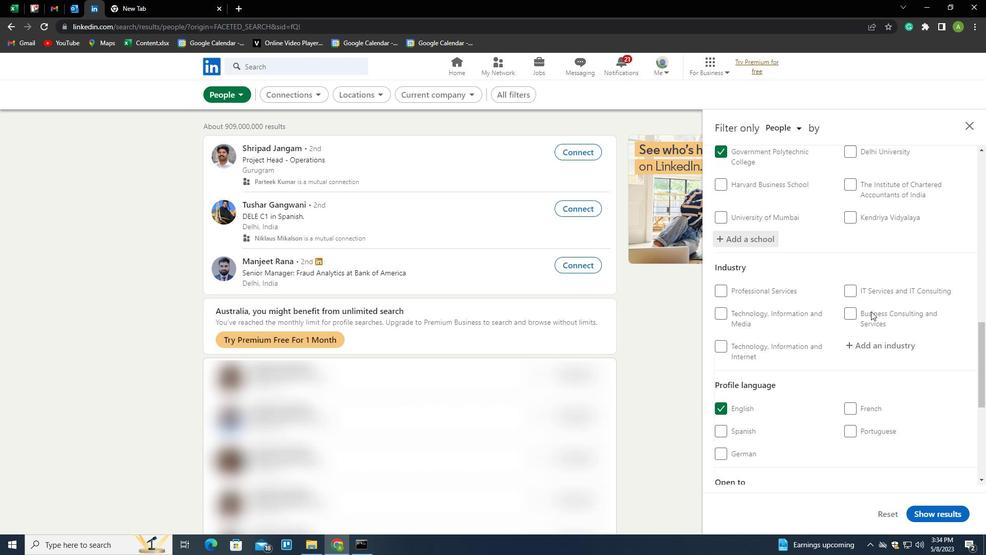
Action: Mouse moved to (866, 247)
Screenshot: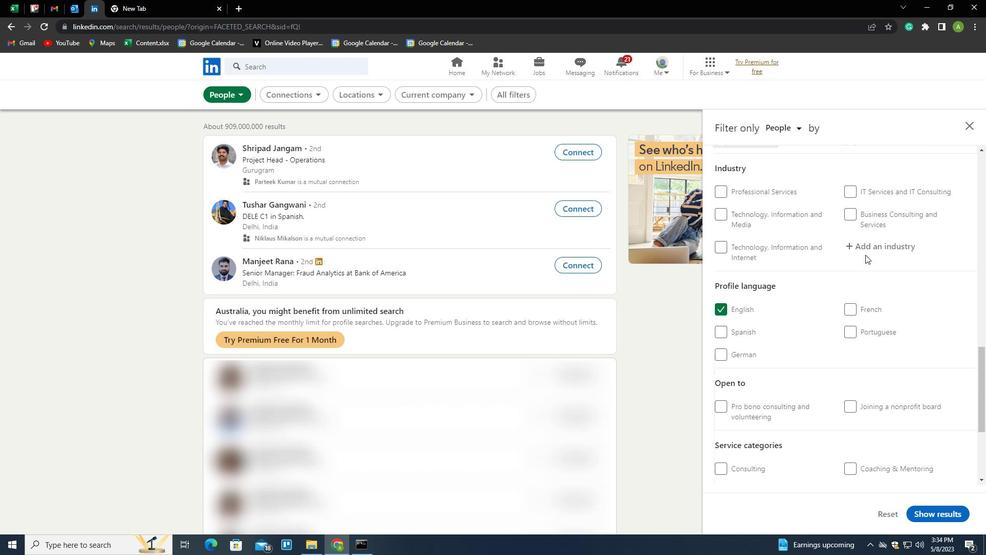 
Action: Mouse pressed left at (866, 247)
Screenshot: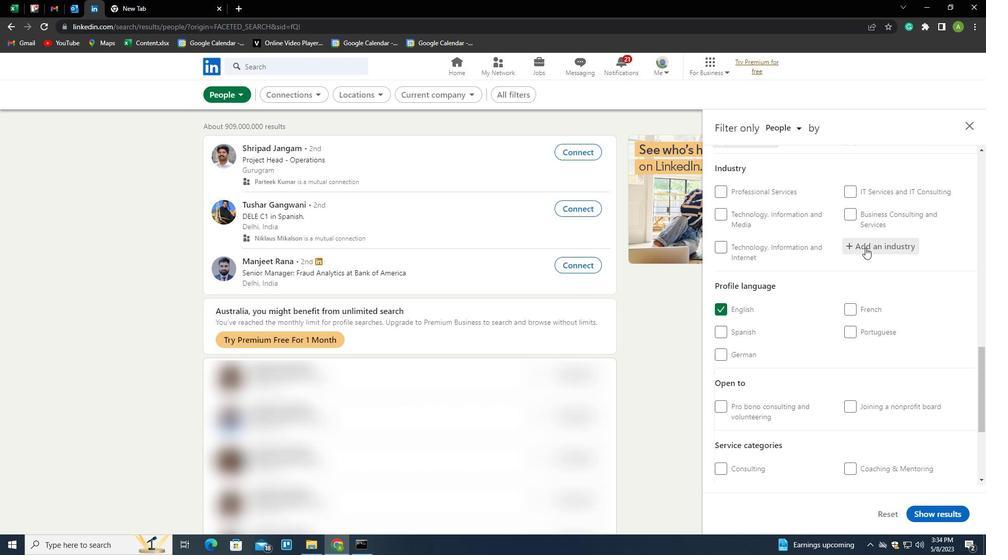 
Action: Mouse moved to (866, 246)
Screenshot: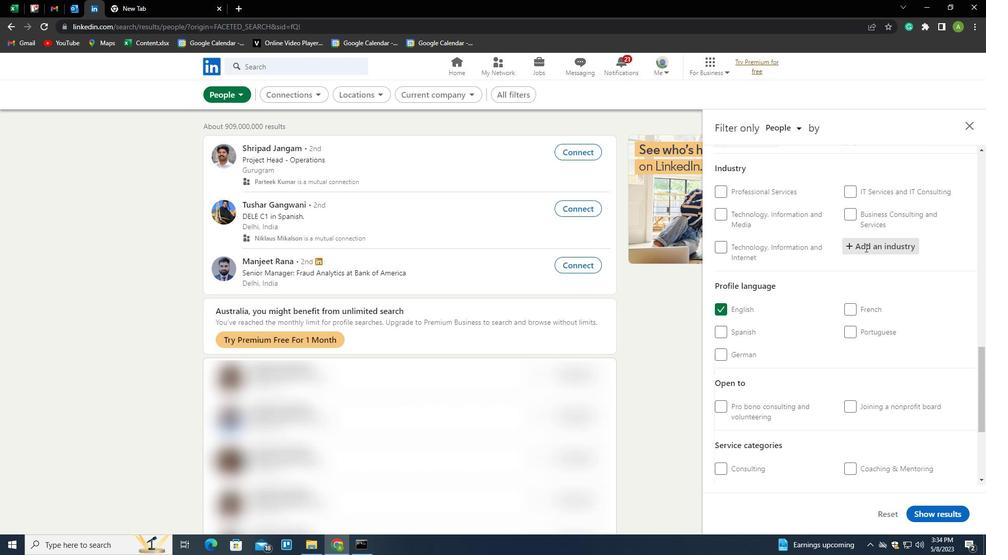 
Action: Key pressed <Key.shift><Key.shift><Key.shift><Key.shift><Key.shift><Key.shift><Key.shift><Key.shift><Key.shift><Key.shift><Key.shift><Key.shift><Key.shift><Key.shift><Key.shift><Key.shift><Key.shift><Key.shift><Key.shift><Key.shift><Key.shift><Key.shift><Key.shift><Key.shift><Key.shift><Key.shift><Key.shift><Key.shift><Key.shift><Key.shift><Key.shift><Key.shift><Key.shift><Key.shift><Key.shift><Key.shift><Key.shift><Key.shift><Key.shift><Key.shift><Key.shift><Key.shift><Key.shift>PH
Screenshot: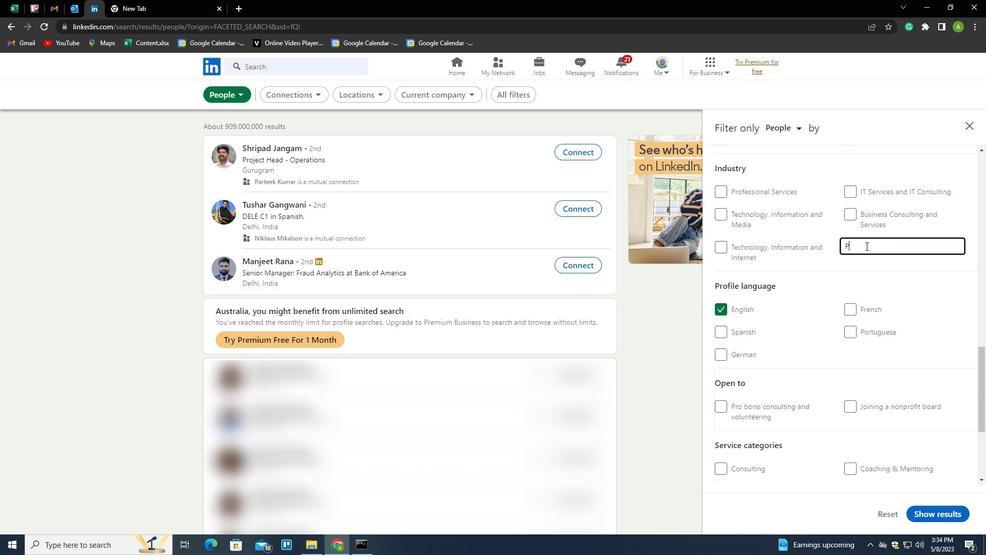 
Action: Mouse moved to (867, 246)
Screenshot: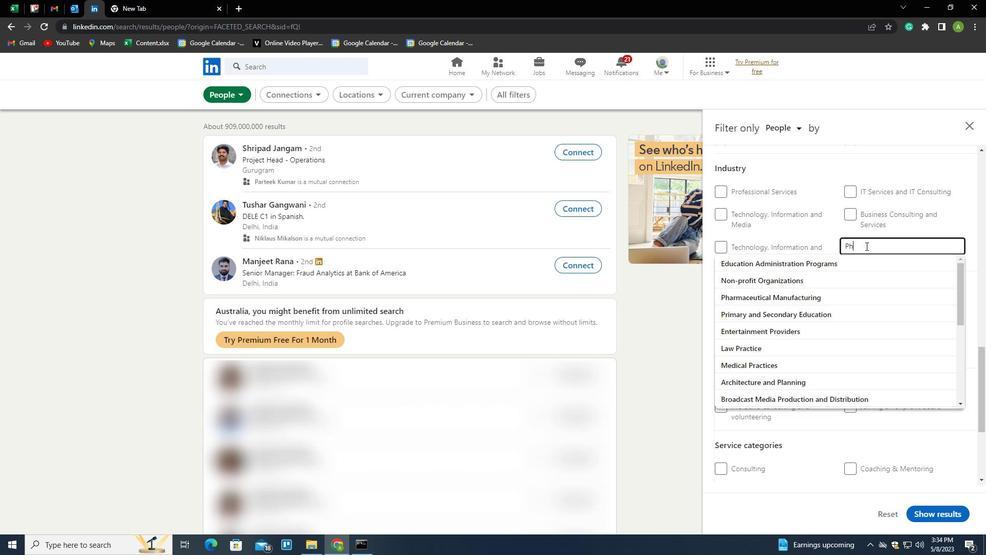 
Action: Key pressed YSICAL,<Key.space><Key.shift>OCCUPATIONALNA<Key.backspace><Key.backspace><Key.space>AND<Key.space><Key.shift>SPEECH<Key.space><Key.shift>THERAPISTS<Key.down><Key.enter>
Screenshot: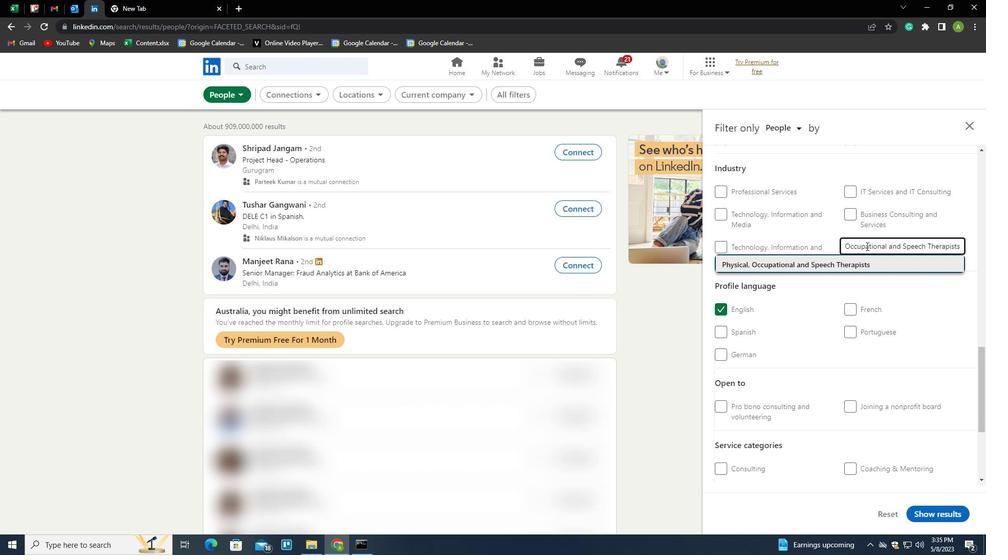 
Action: Mouse moved to (870, 243)
Screenshot: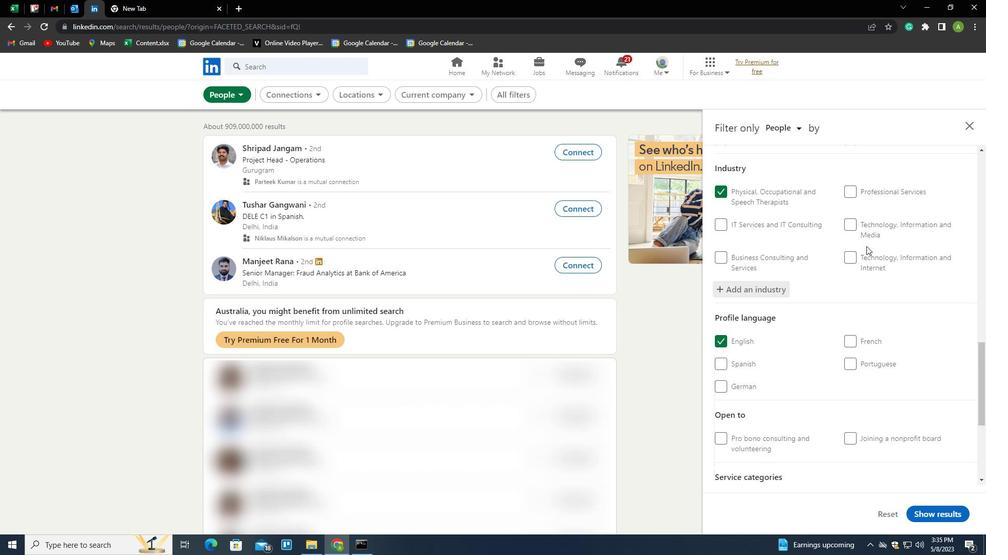 
Action: Mouse scrolled (870, 243) with delta (0, 0)
Screenshot: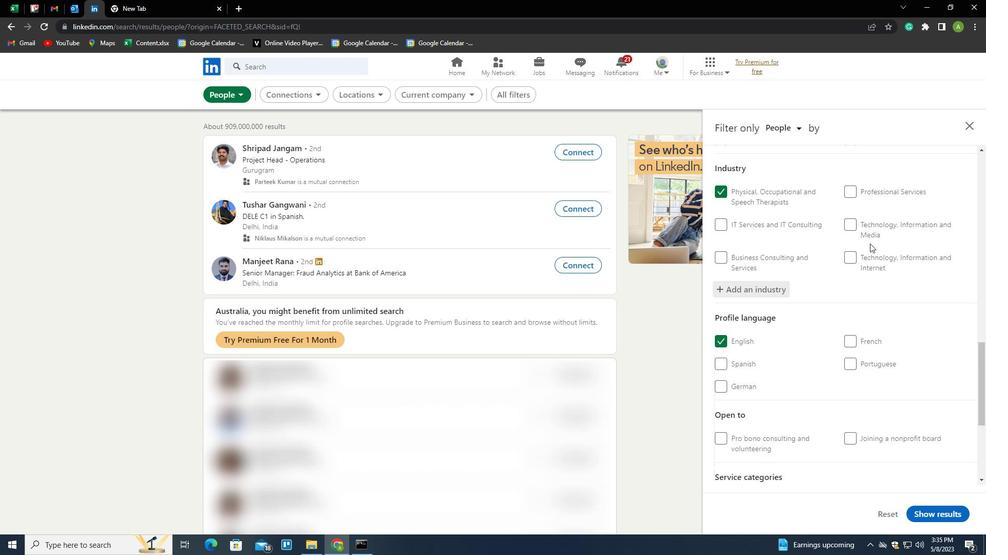 
Action: Mouse scrolled (870, 243) with delta (0, 0)
Screenshot: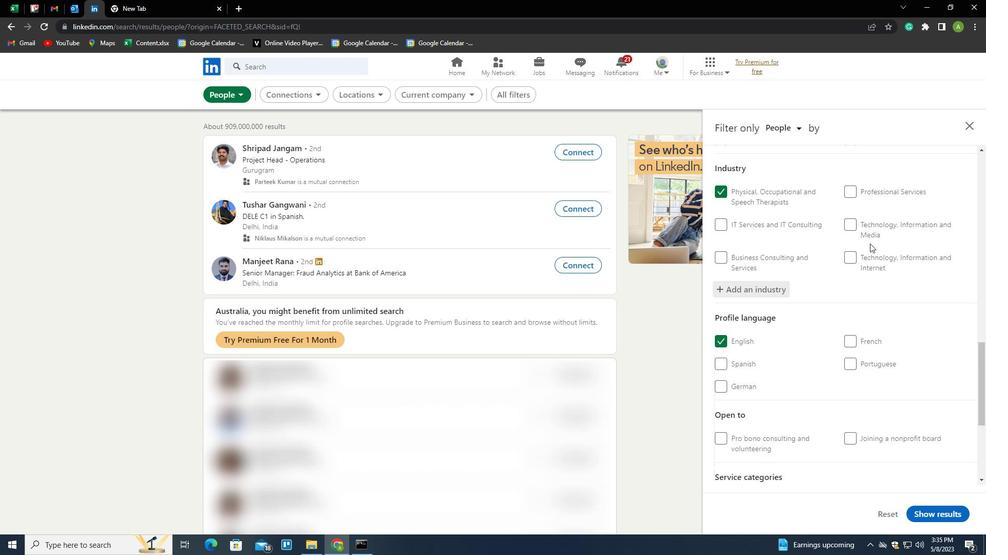 
Action: Mouse scrolled (870, 243) with delta (0, 0)
Screenshot: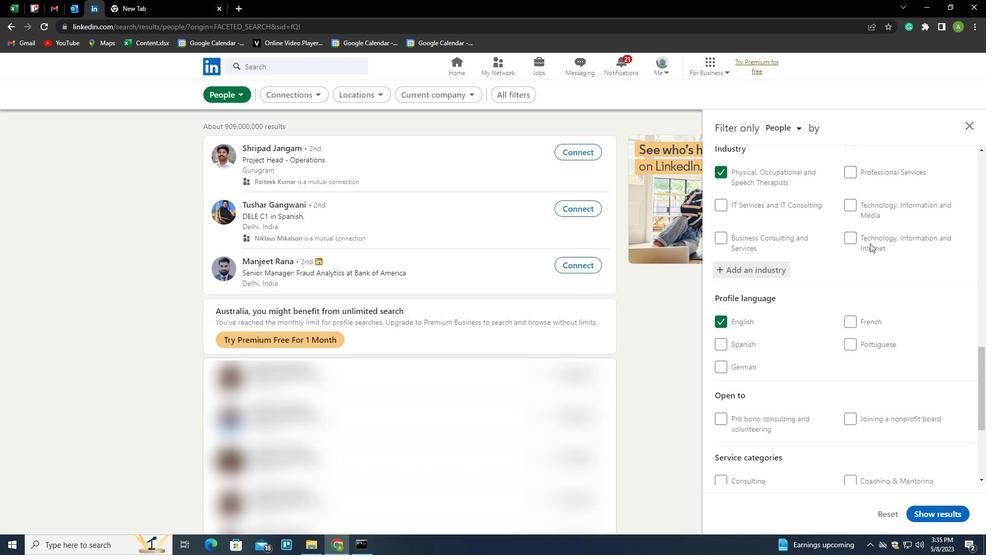 
Action: Mouse scrolled (870, 243) with delta (0, 0)
Screenshot: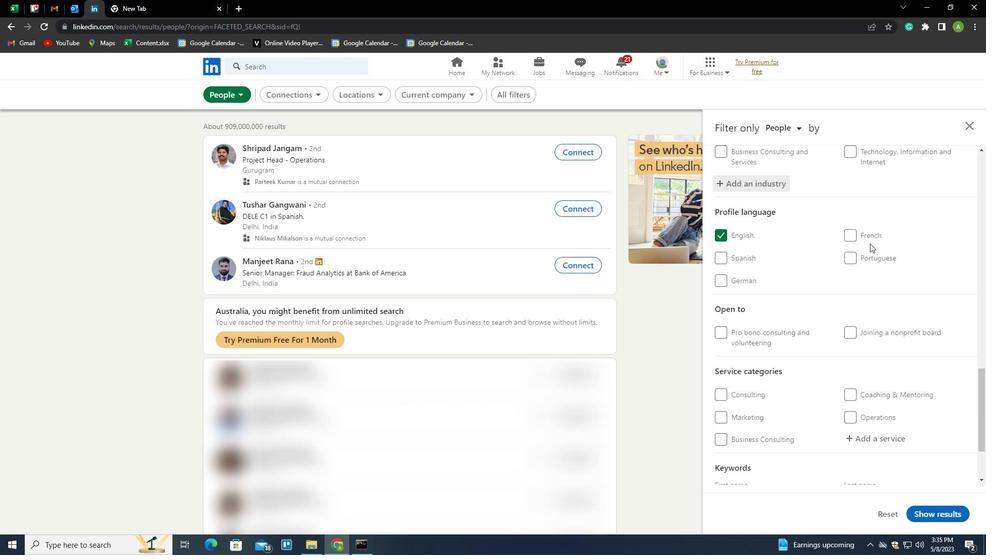 
Action: Mouse scrolled (870, 243) with delta (0, 0)
Screenshot: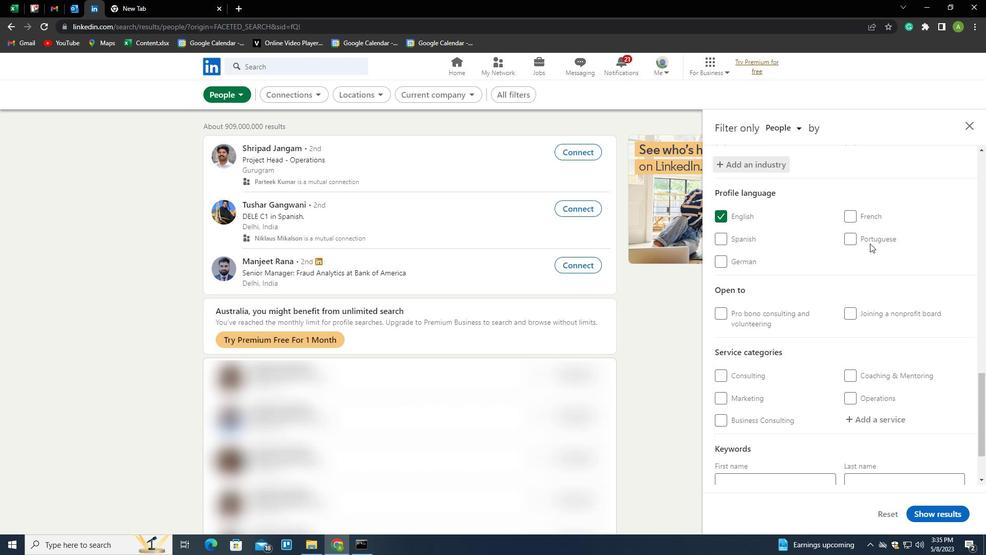 
Action: Mouse moved to (872, 339)
Screenshot: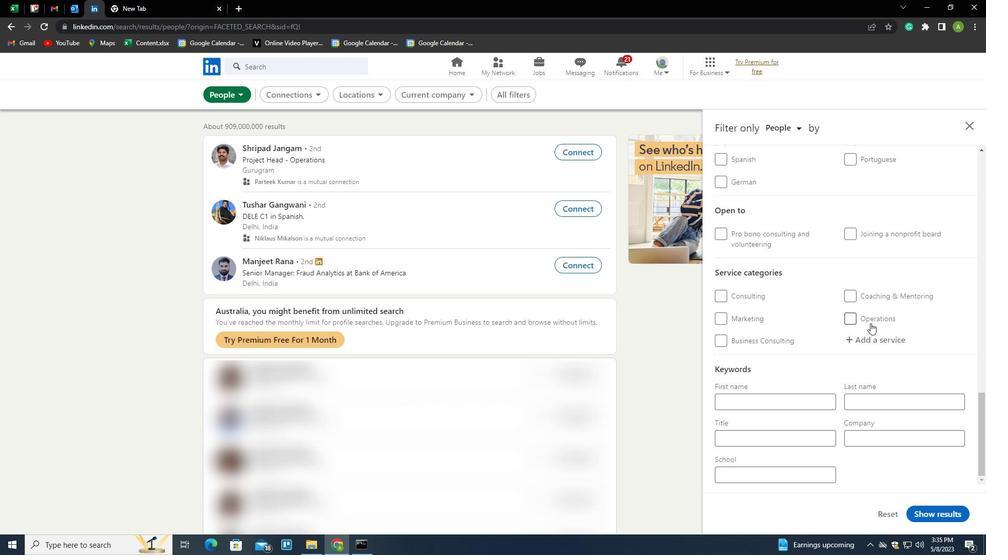 
Action: Mouse pressed left at (872, 339)
Screenshot: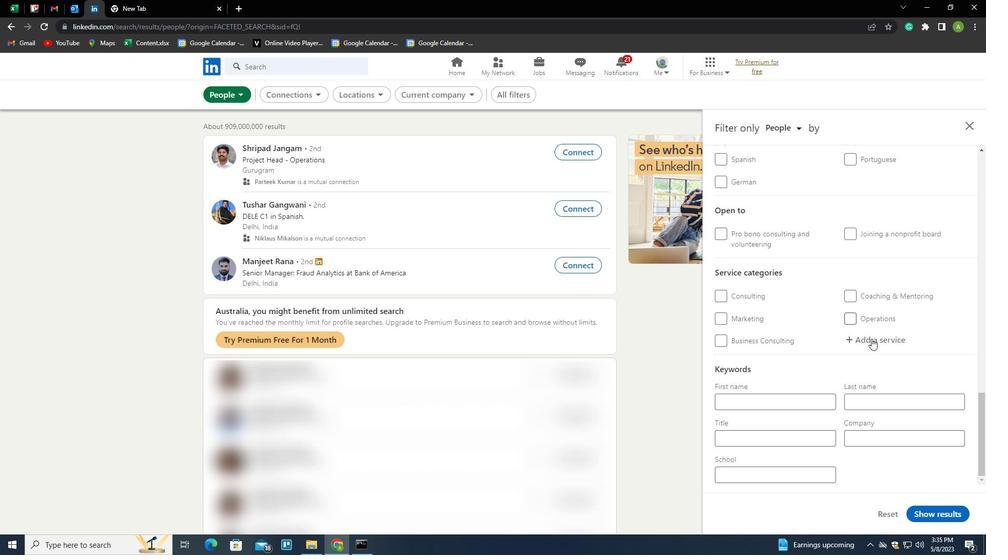 
Action: Mouse moved to (872, 341)
Screenshot: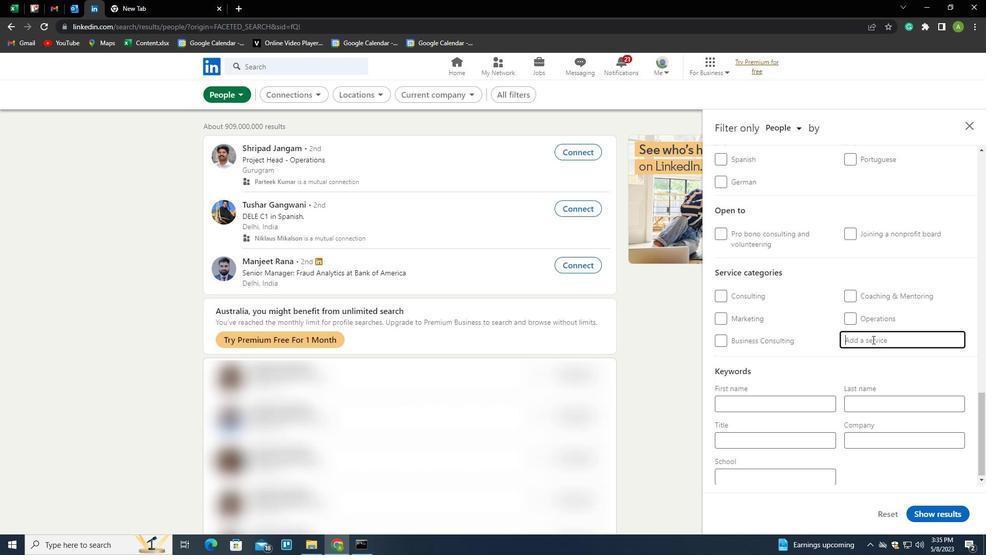 
Action: Key pressed <Key.shift><Key.shift><Key.shift><Key.shift><Key.shift><Key.shift><Key.shift><Key.shift><Key.shift><Key.shift><Key.shift><Key.shift><Key.shift><Key.shift><Key.shift><Key.shift><Key.shift><Key.shift><Key.shift><Key.shift><Key.shift><Key.shift><Key.shift><Key.shift><Key.shift><Key.shift><Key.shift><Key.shift><Key.shift><Key.shift>COMMERCIAL<Key.space><Key.shift>REAL<Key.space><Key.shift>ESTATE<Key.down><Key.enter>
Screenshot: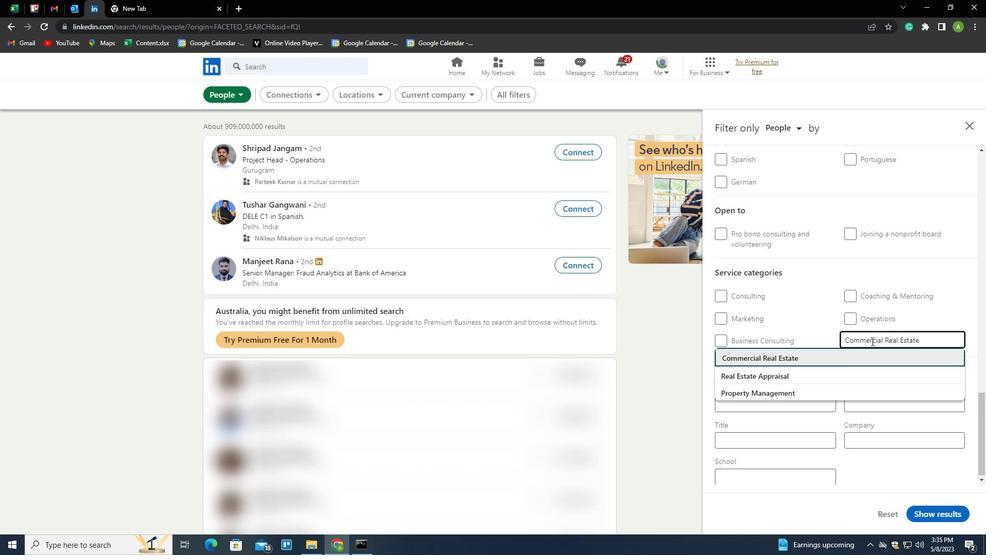 
Action: Mouse scrolled (872, 340) with delta (0, 0)
Screenshot: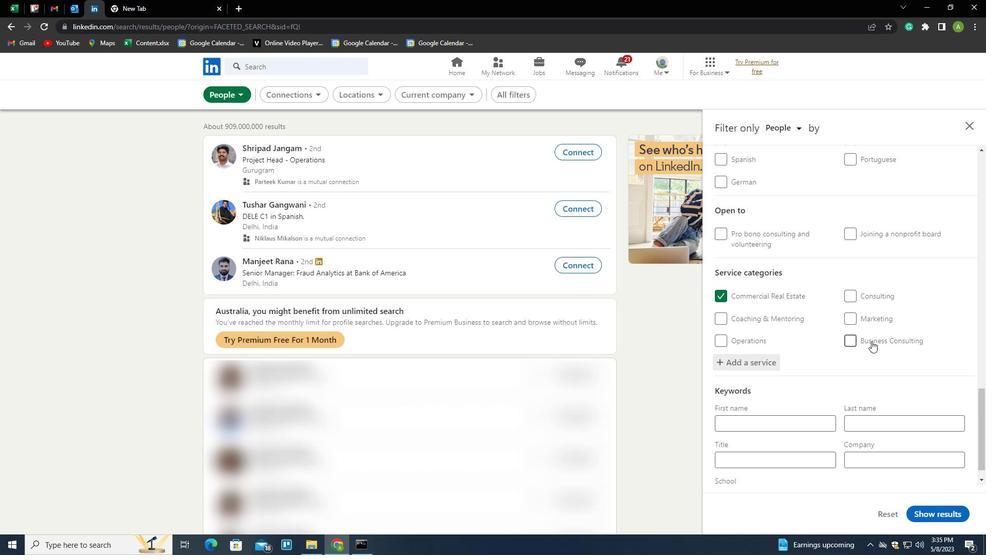 
Action: Mouse scrolled (872, 340) with delta (0, 0)
Screenshot: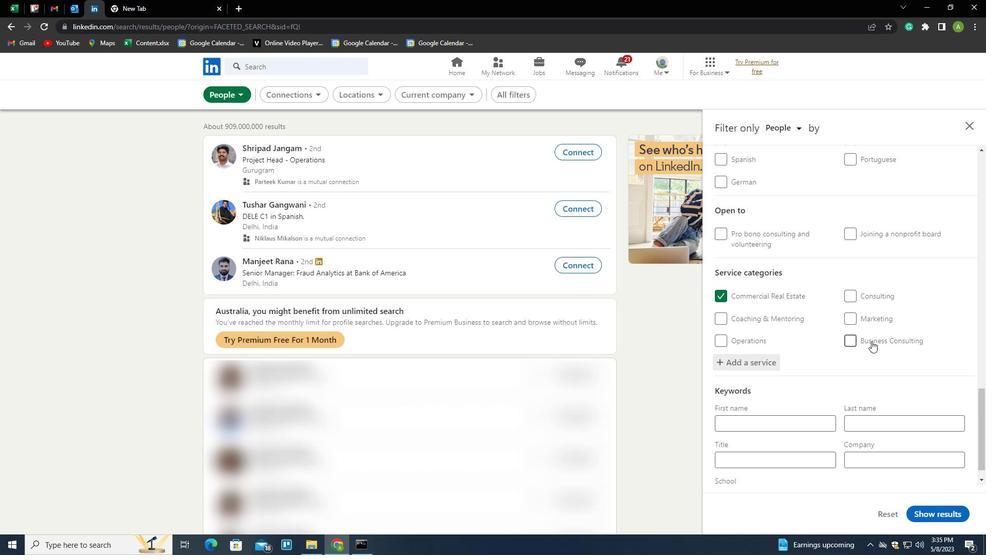 
Action: Mouse scrolled (872, 340) with delta (0, 0)
Screenshot: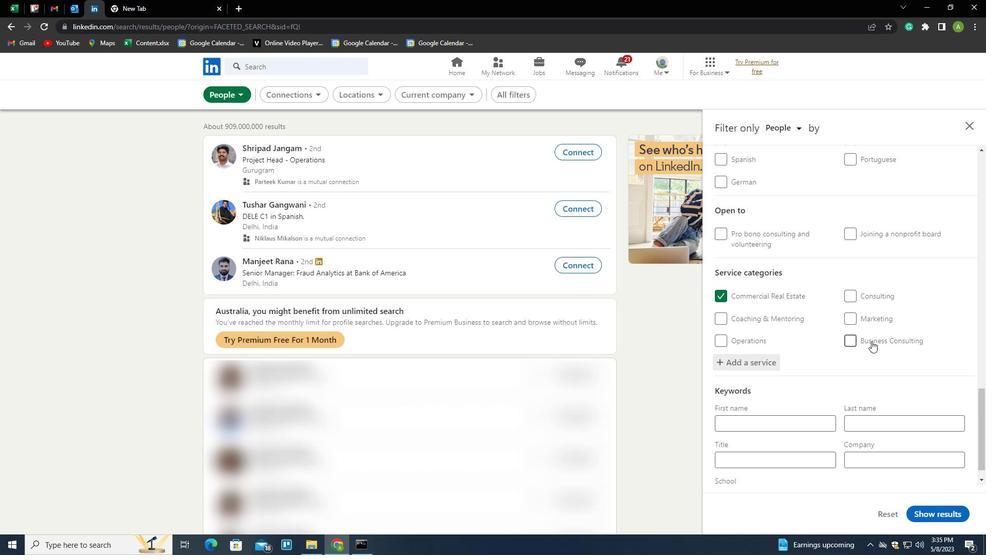 
Action: Mouse scrolled (872, 340) with delta (0, 0)
Screenshot: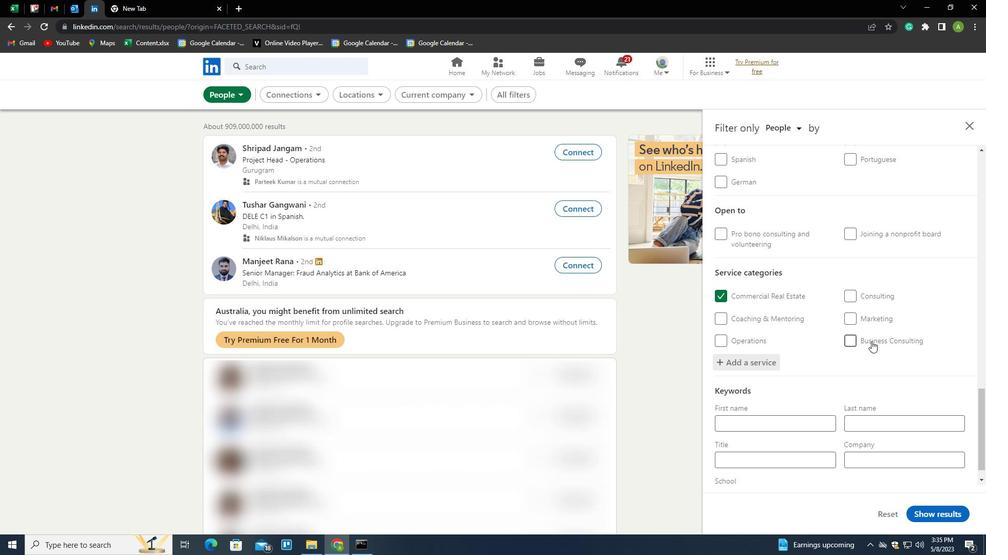 
Action: Mouse moved to (794, 444)
Screenshot: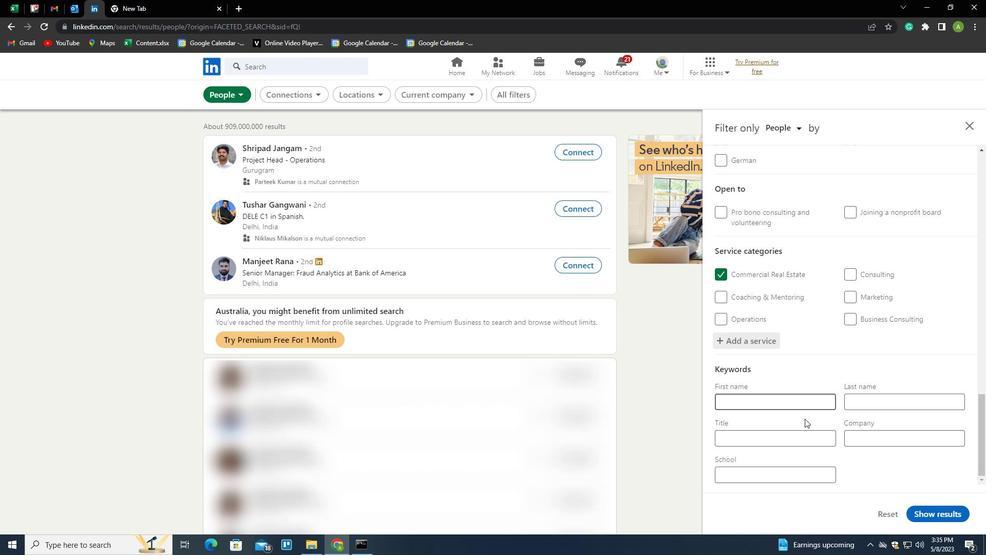 
Action: Mouse pressed left at (794, 444)
Screenshot: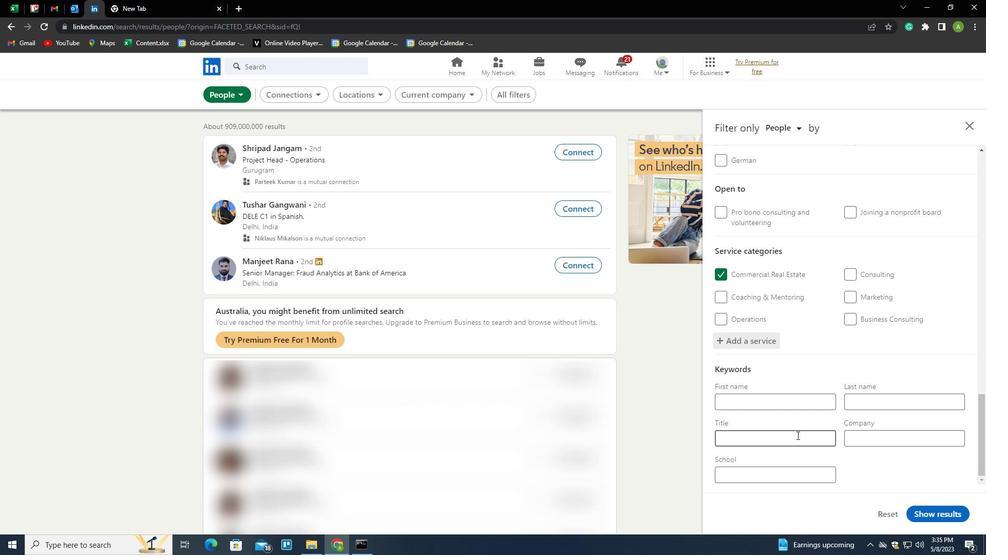 
Action: Key pressed <Key.shift>BOOK<Key.shift>KEEPER
Screenshot: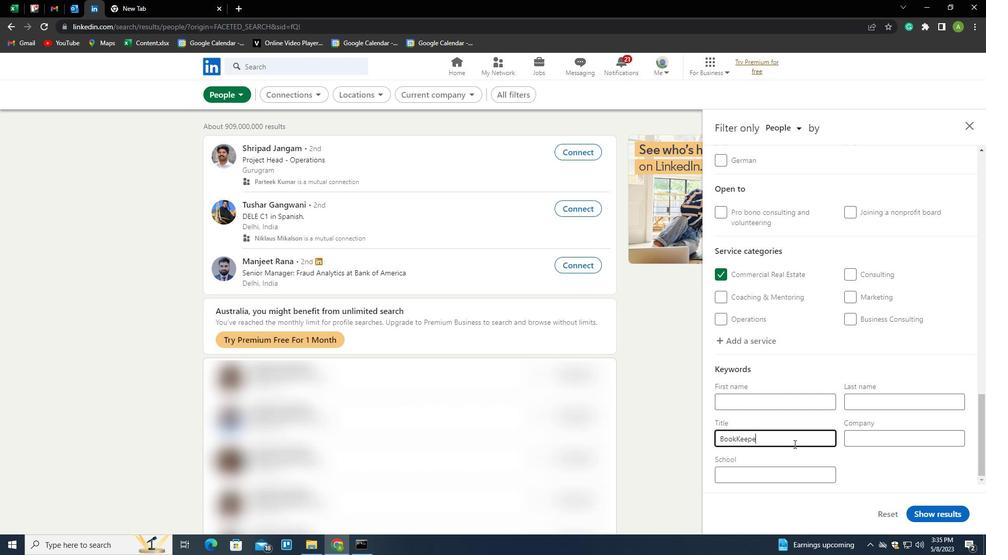 
Action: Mouse moved to (875, 469)
Screenshot: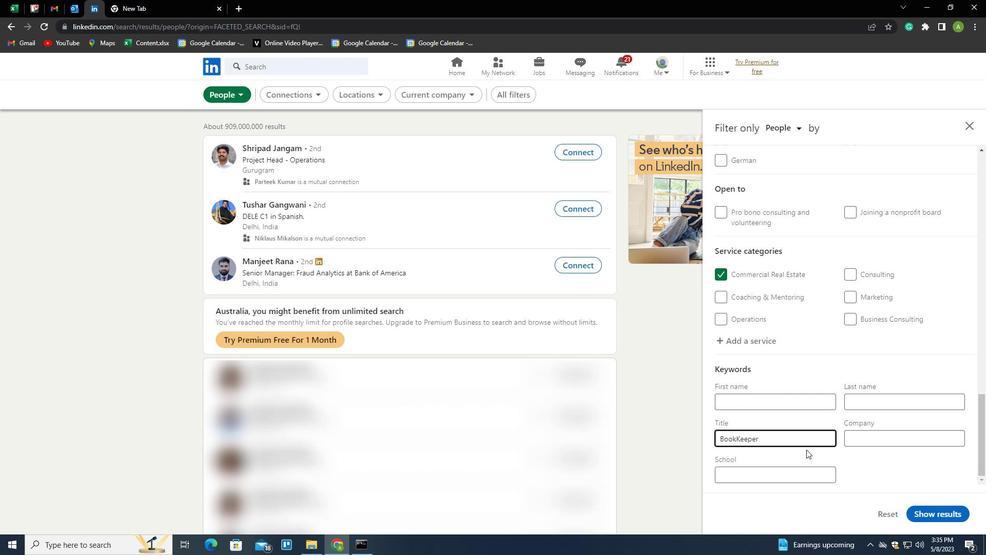 
Action: Mouse pressed left at (875, 469)
Screenshot: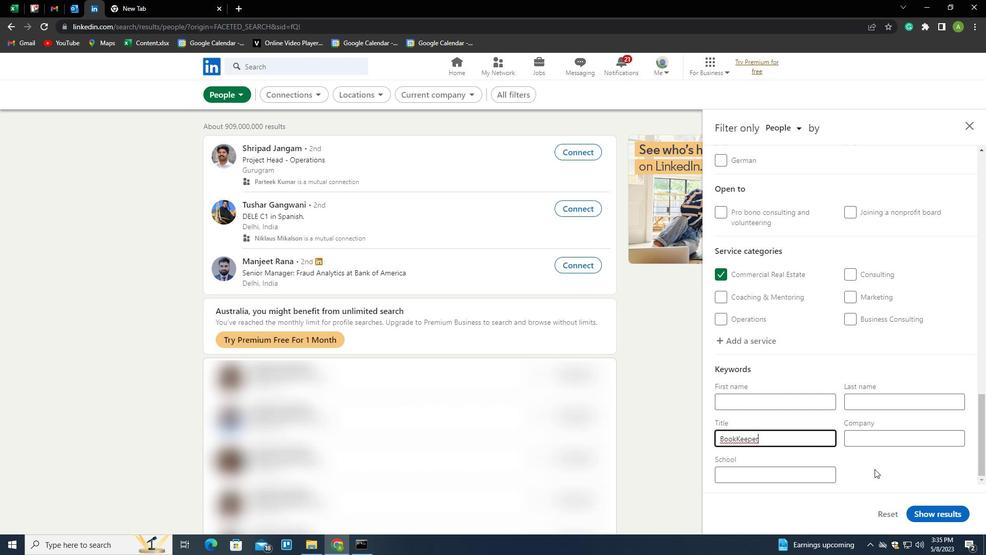 
Action: Mouse moved to (941, 516)
Screenshot: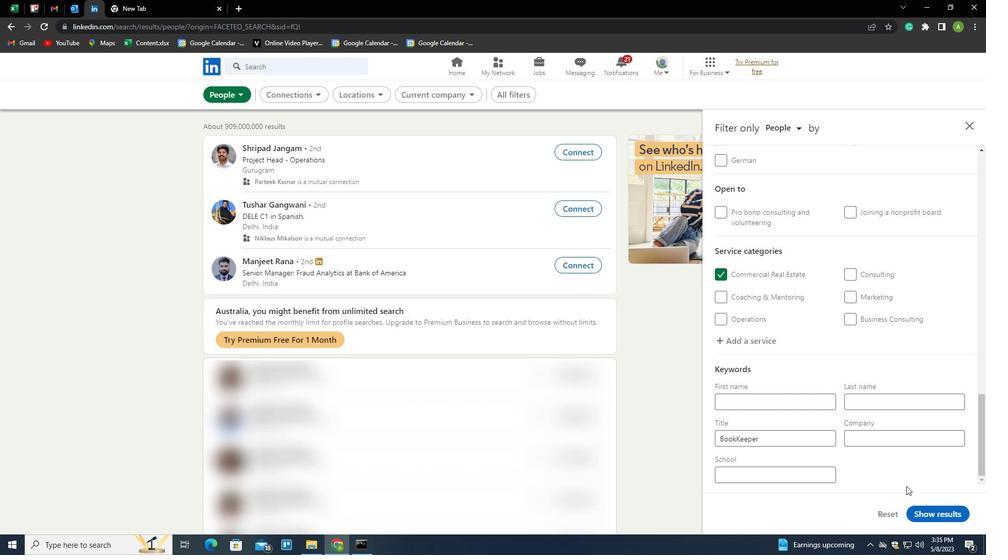 
Action: Mouse pressed left at (941, 516)
Screenshot: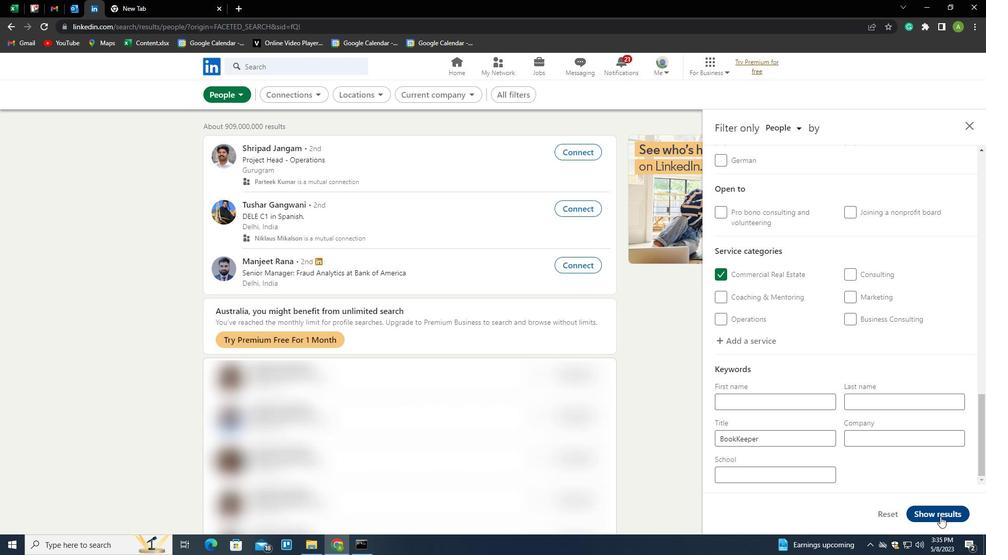 
Action: Mouse moved to (981, 492)
Screenshot: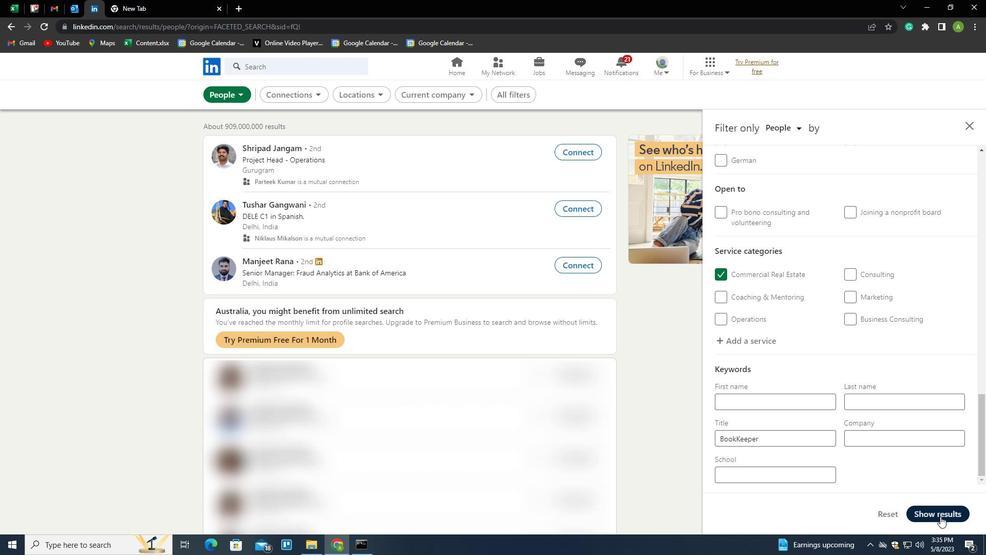 
